 Task: Search round trip flight ticket for 4 adults, 2 children, 2 infants in seat and 1 infant on lap in premium economy from Del Rio: Del Rio International Airport to Evansville: Evansville Regional Airport on 8-3-2023 and return on 8-3-2023. Choice of flights is Southwest. Number of bags: 9 checked bags. Price is upto 42000. Outbound departure time preference is 12:15.
Action: Mouse moved to (329, 134)
Screenshot: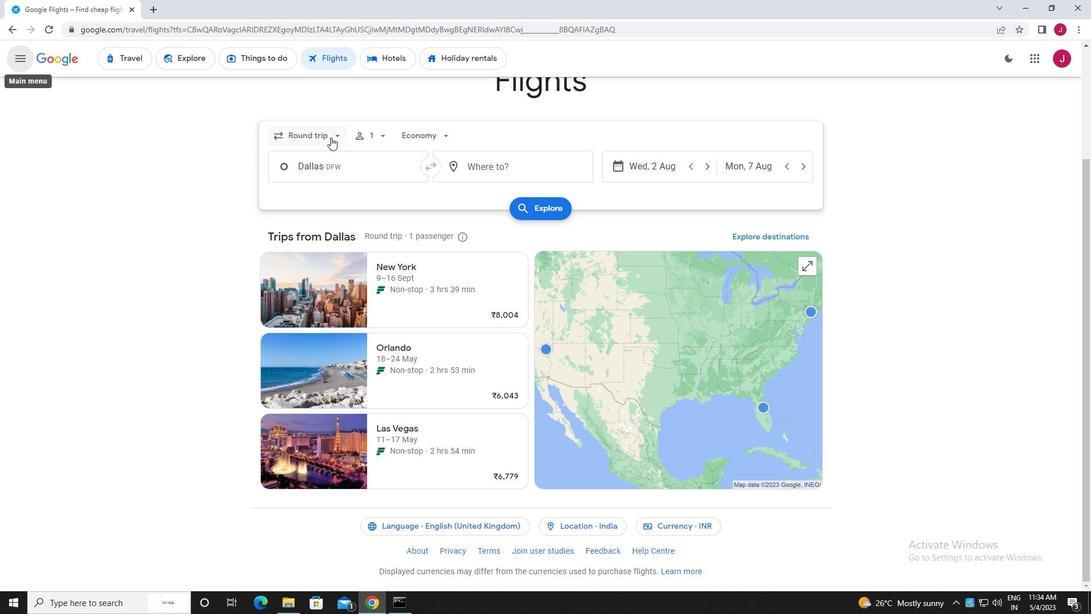 
Action: Mouse pressed left at (329, 134)
Screenshot: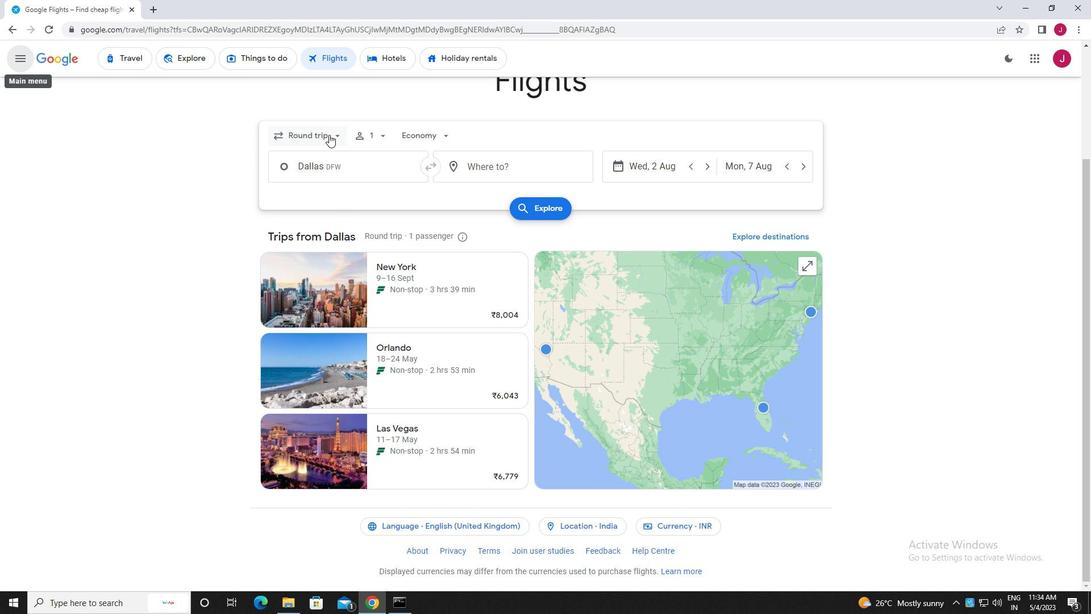 
Action: Mouse moved to (329, 159)
Screenshot: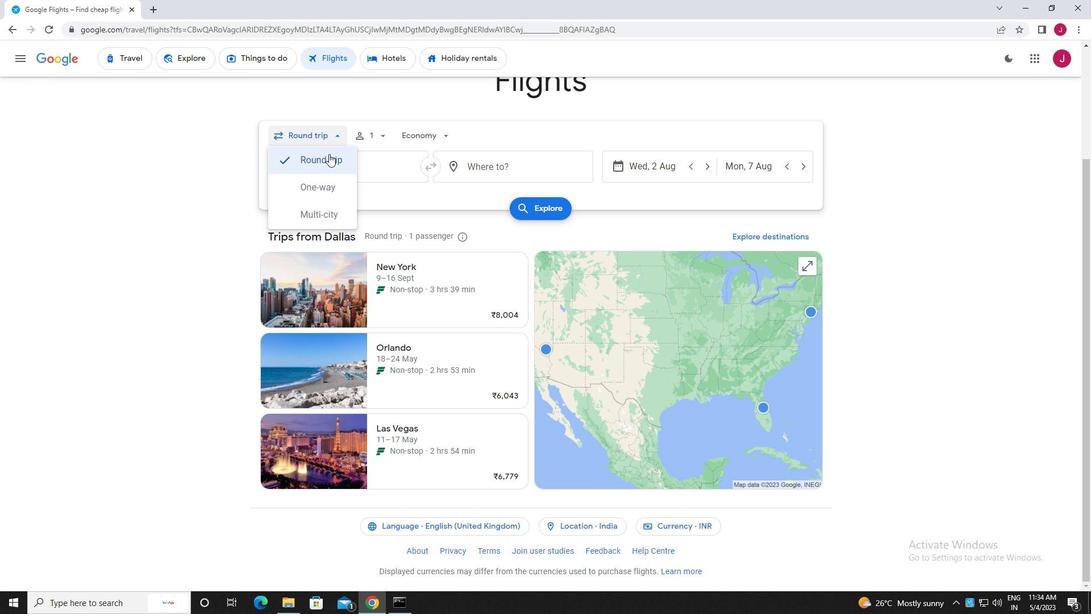
Action: Mouse pressed left at (329, 159)
Screenshot: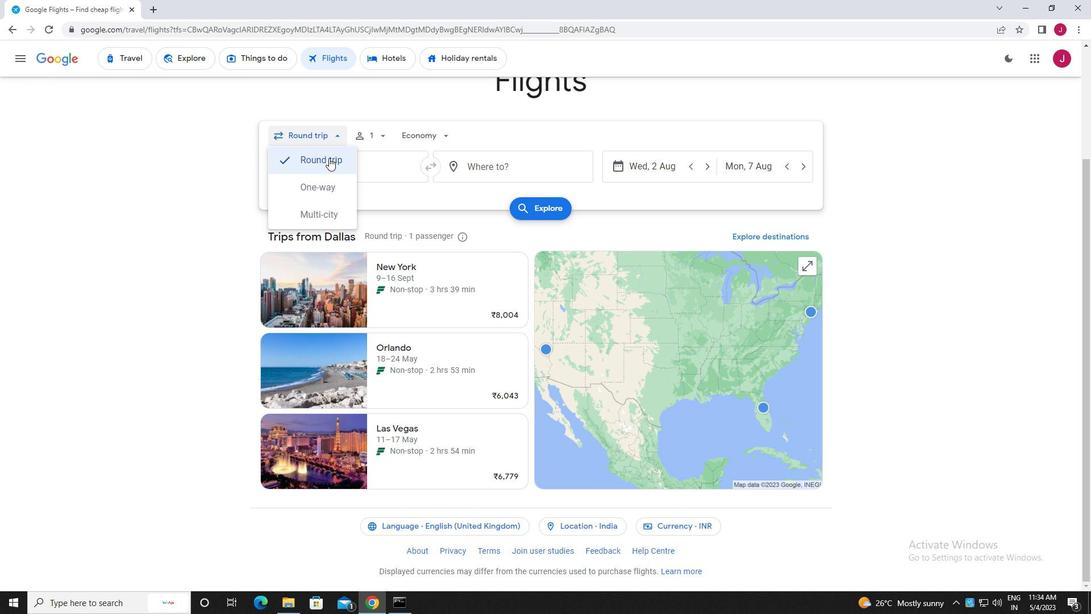 
Action: Mouse moved to (378, 135)
Screenshot: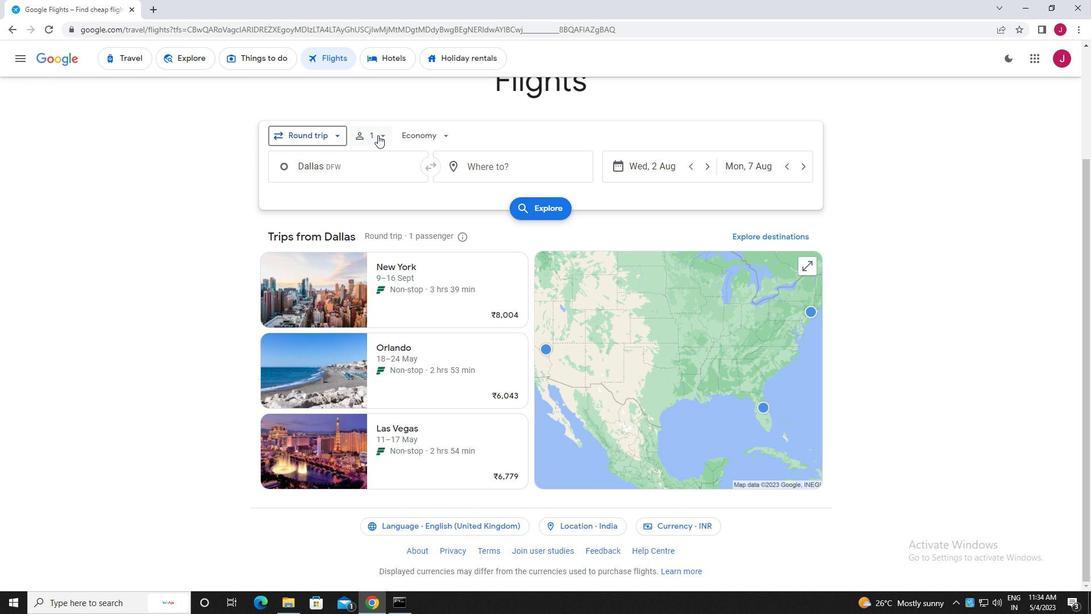 
Action: Mouse pressed left at (378, 135)
Screenshot: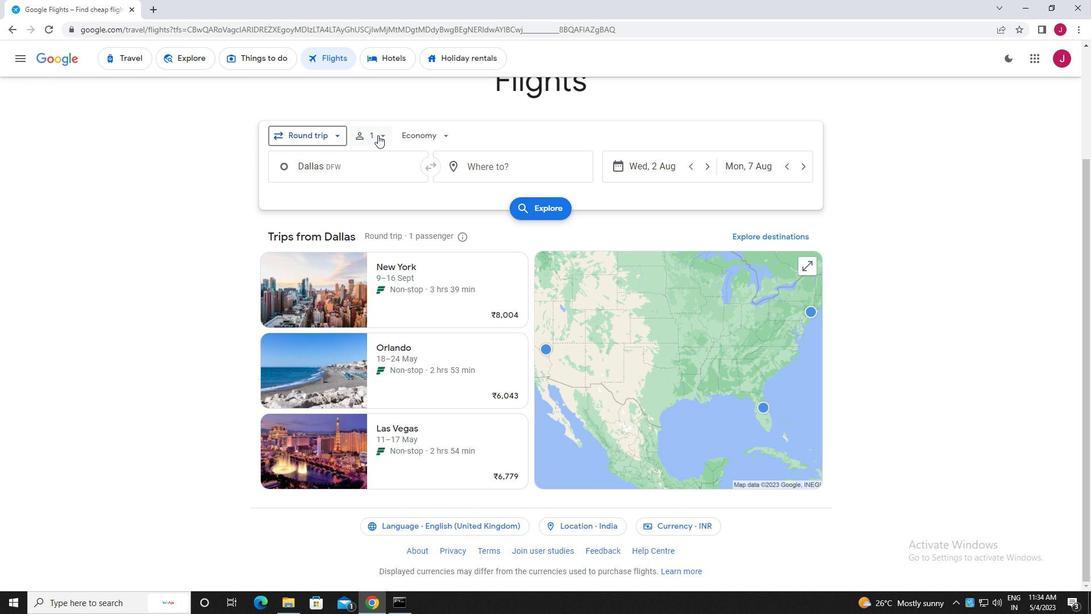 
Action: Mouse moved to (470, 164)
Screenshot: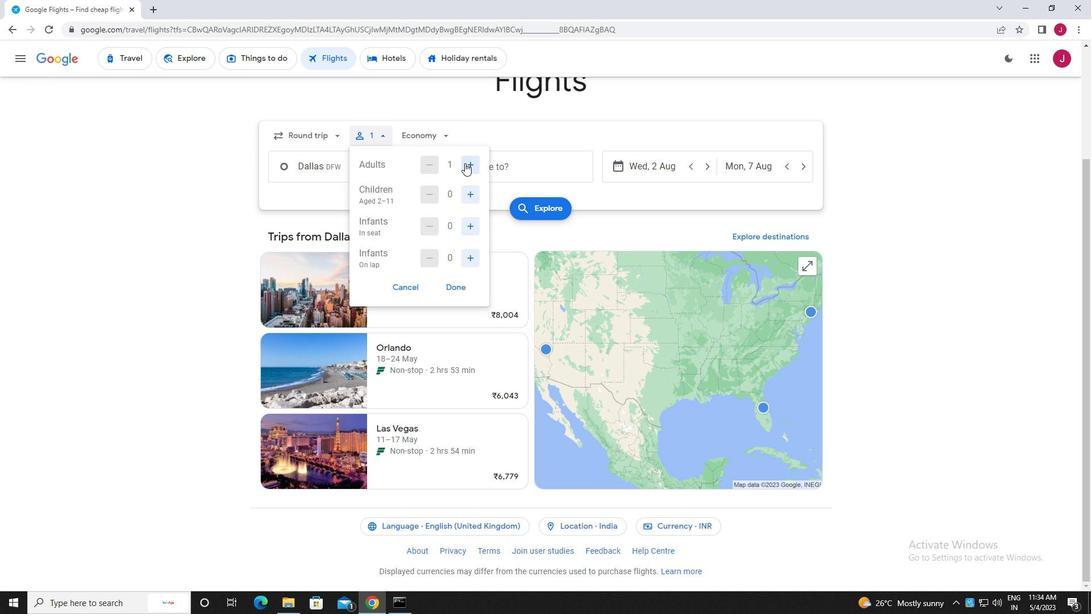 
Action: Mouse pressed left at (470, 164)
Screenshot: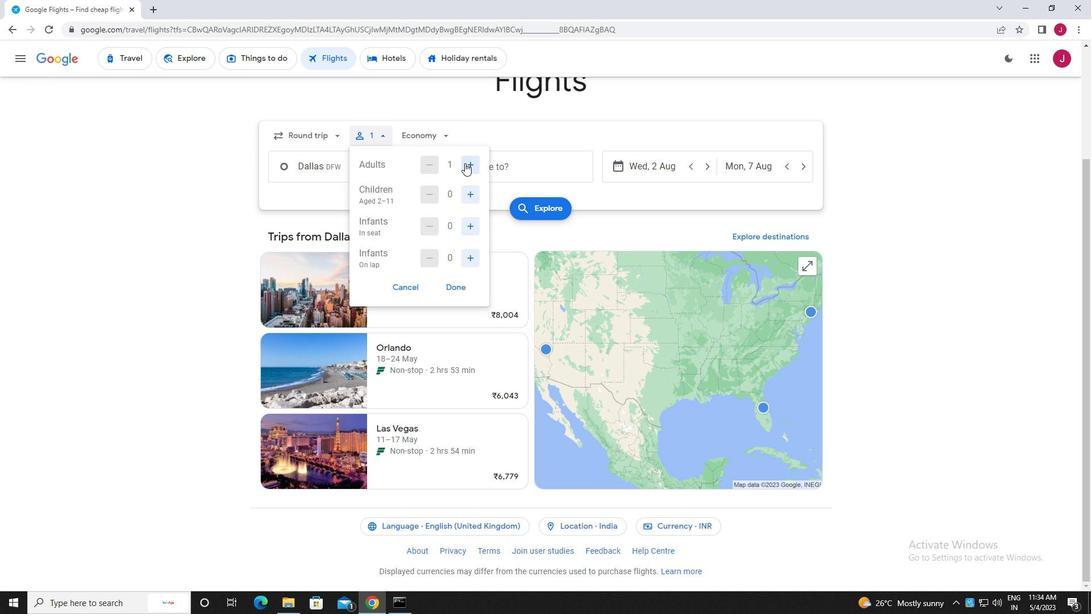 
Action: Mouse pressed left at (470, 164)
Screenshot: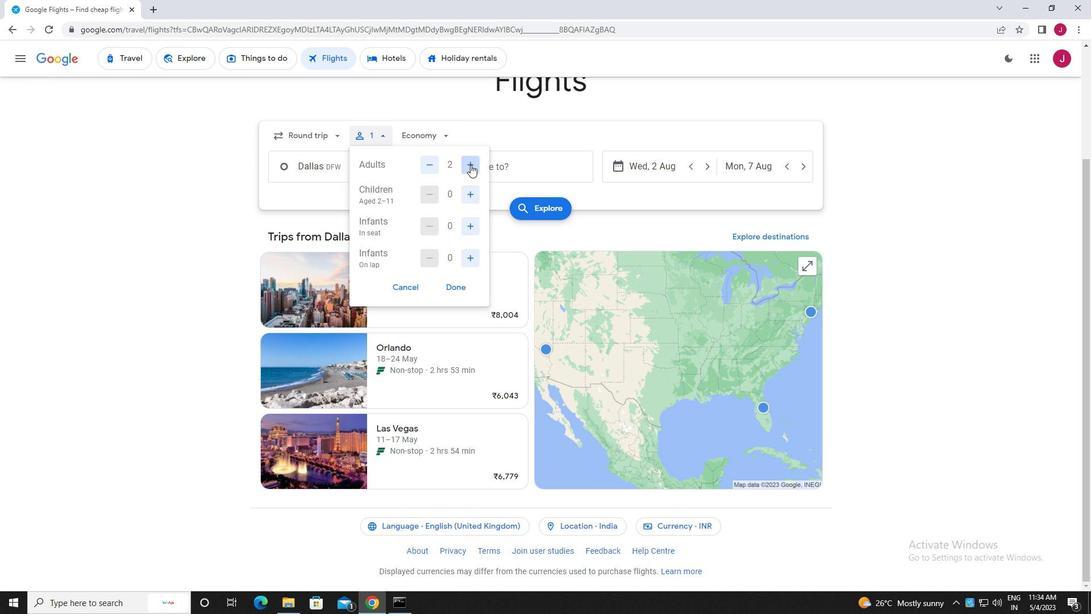 
Action: Mouse pressed left at (470, 164)
Screenshot: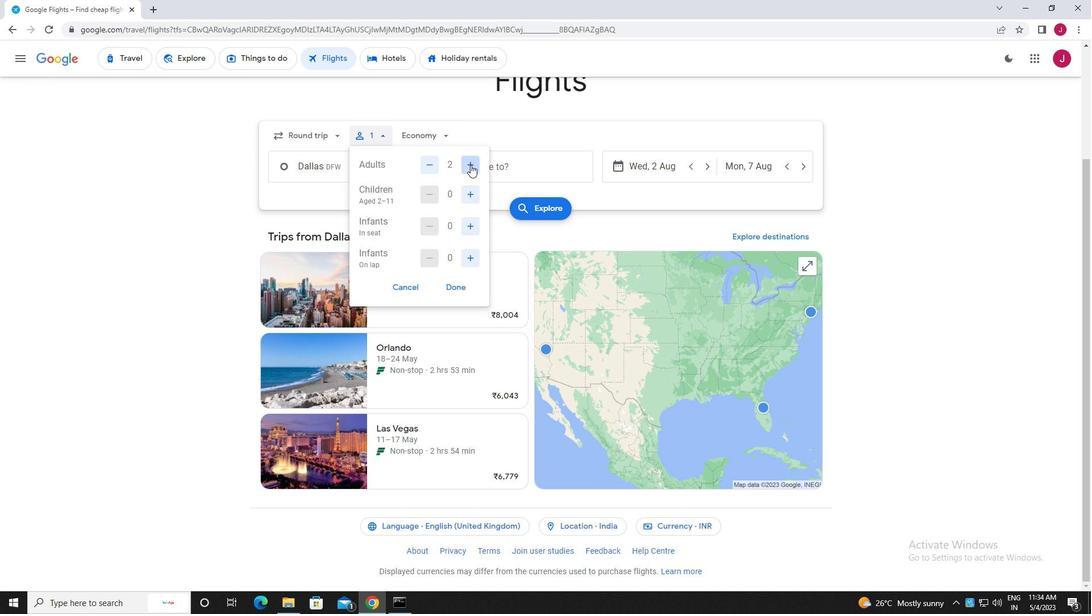 
Action: Mouse moved to (470, 191)
Screenshot: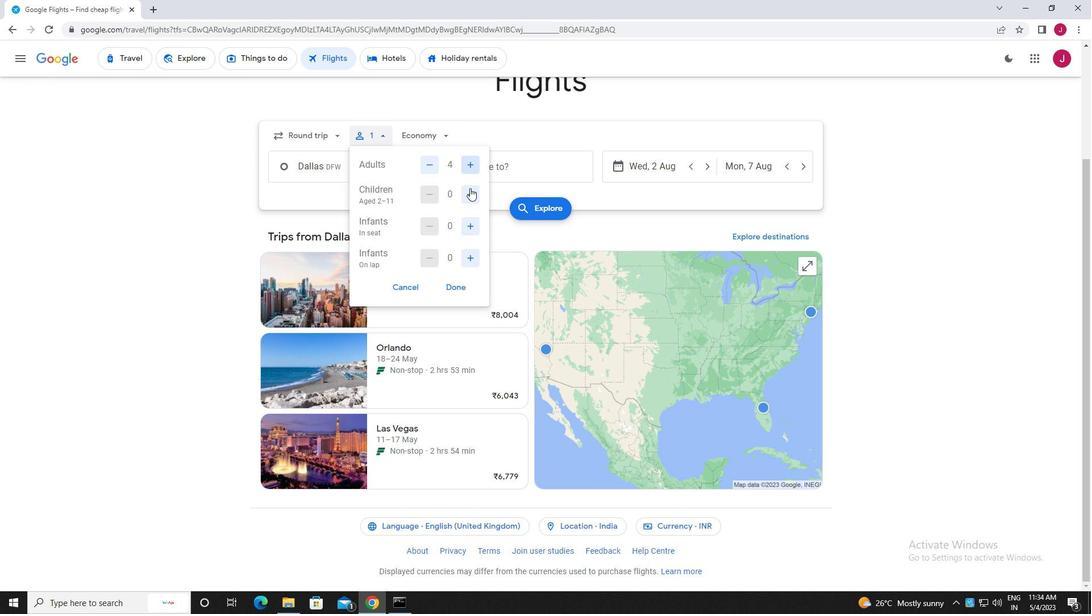 
Action: Mouse pressed left at (470, 191)
Screenshot: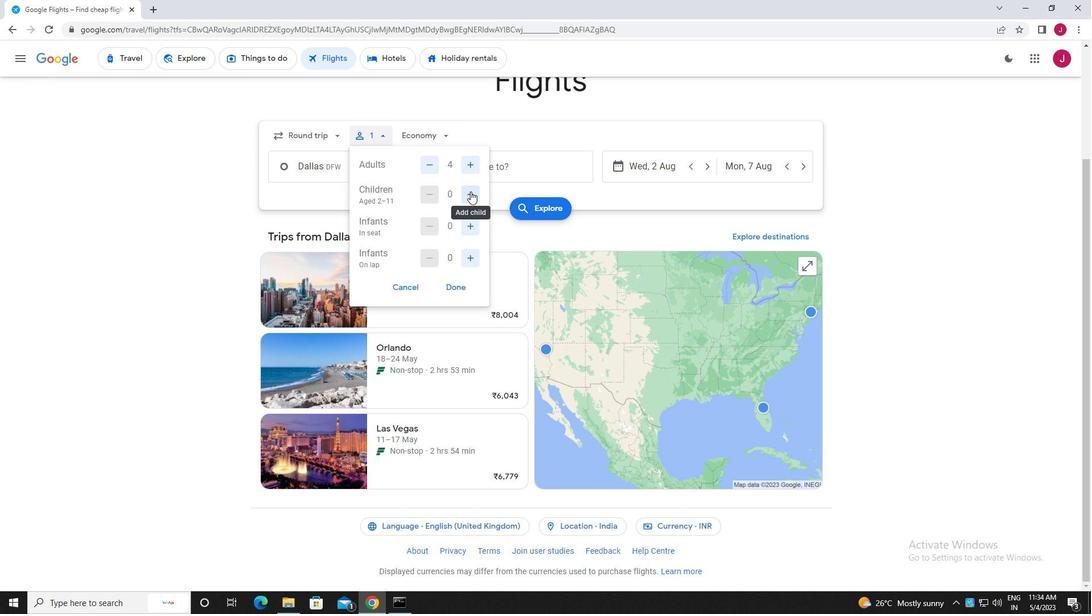 
Action: Mouse pressed left at (470, 191)
Screenshot: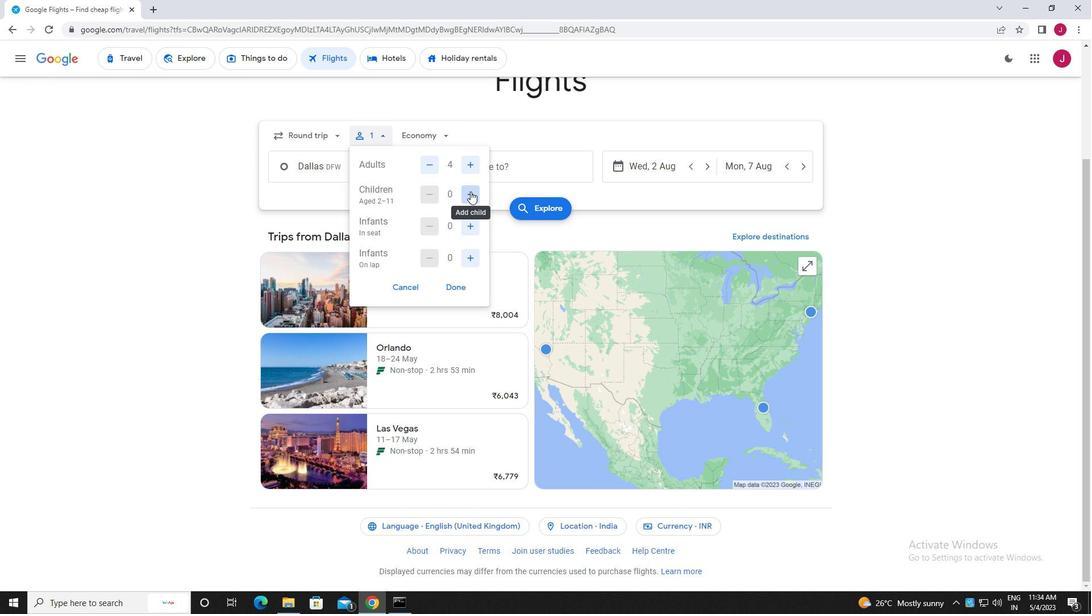 
Action: Mouse moved to (470, 227)
Screenshot: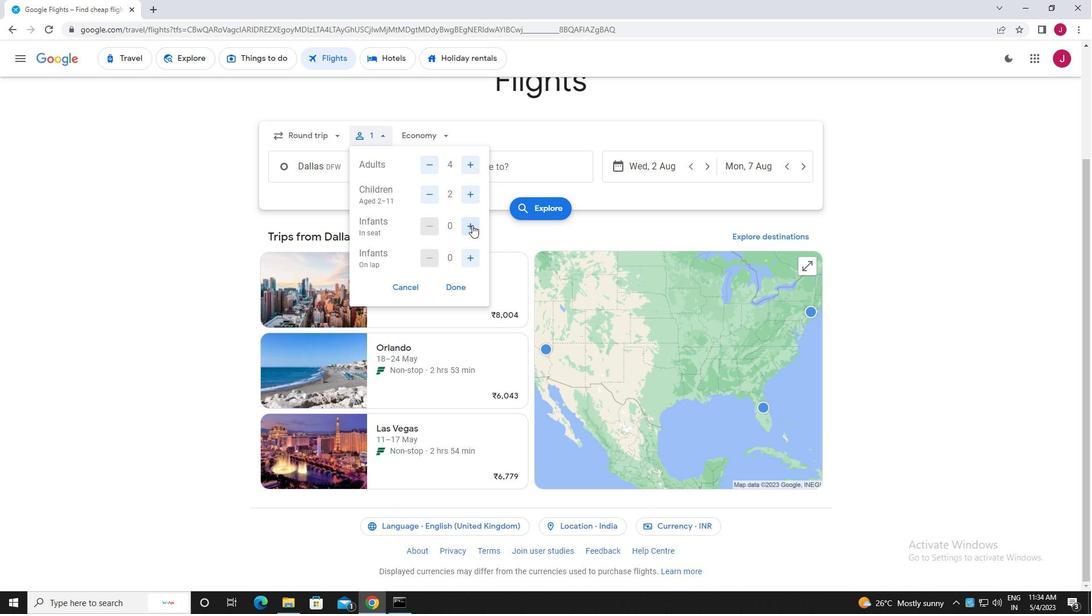
Action: Mouse pressed left at (470, 227)
Screenshot: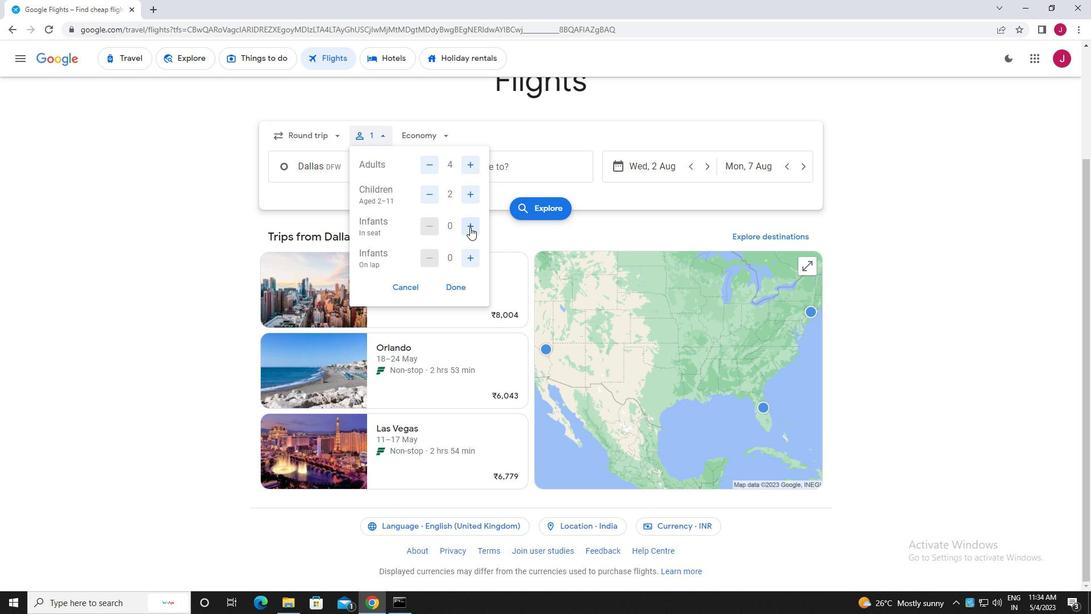 
Action: Mouse pressed left at (470, 227)
Screenshot: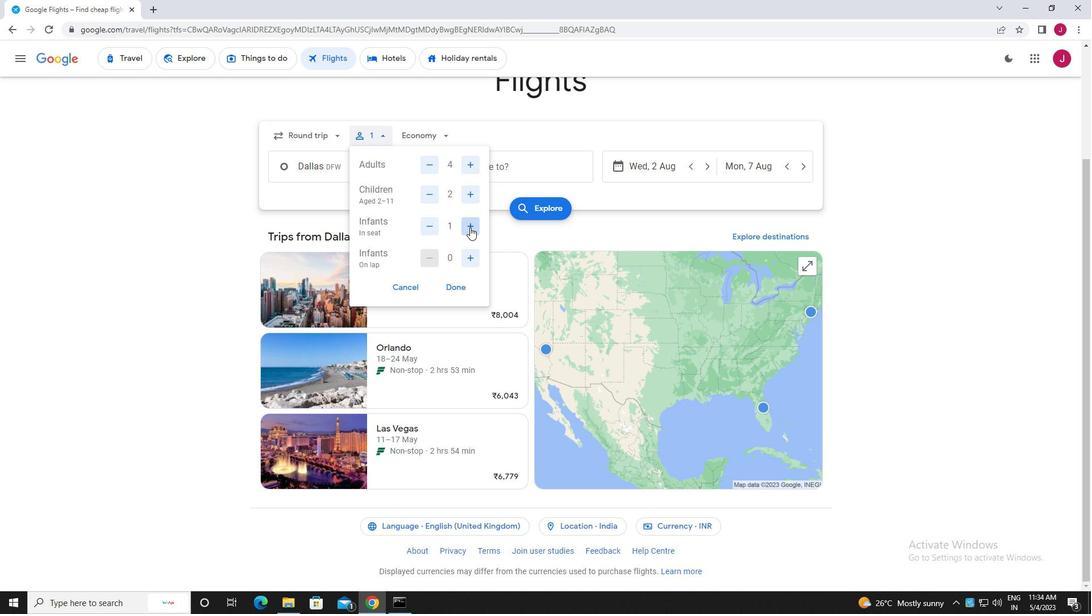 
Action: Mouse moved to (472, 257)
Screenshot: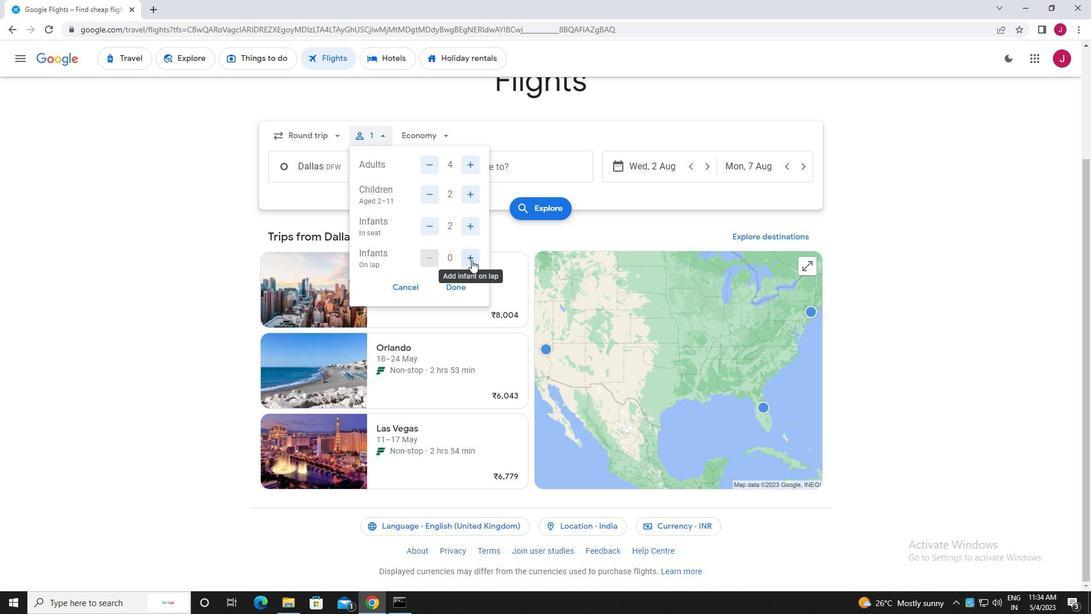 
Action: Mouse pressed left at (472, 257)
Screenshot: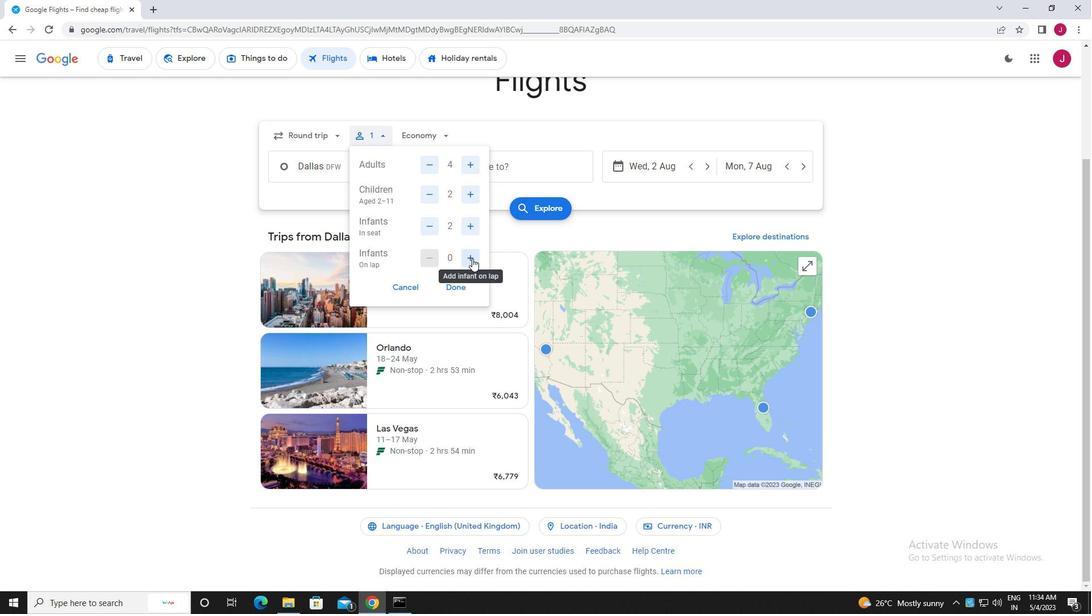 
Action: Mouse moved to (457, 285)
Screenshot: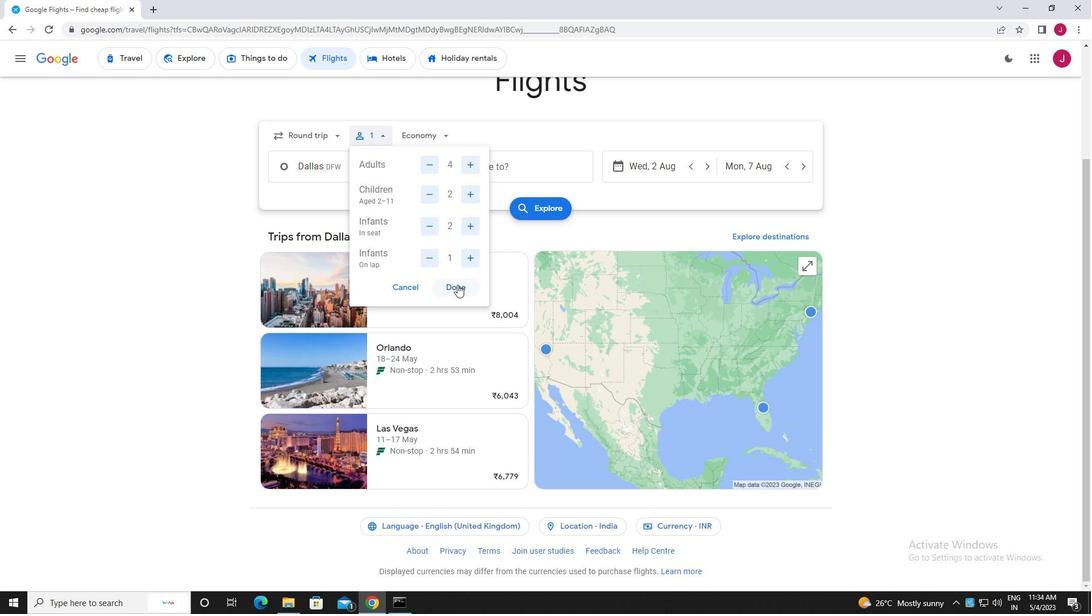 
Action: Mouse pressed left at (457, 285)
Screenshot: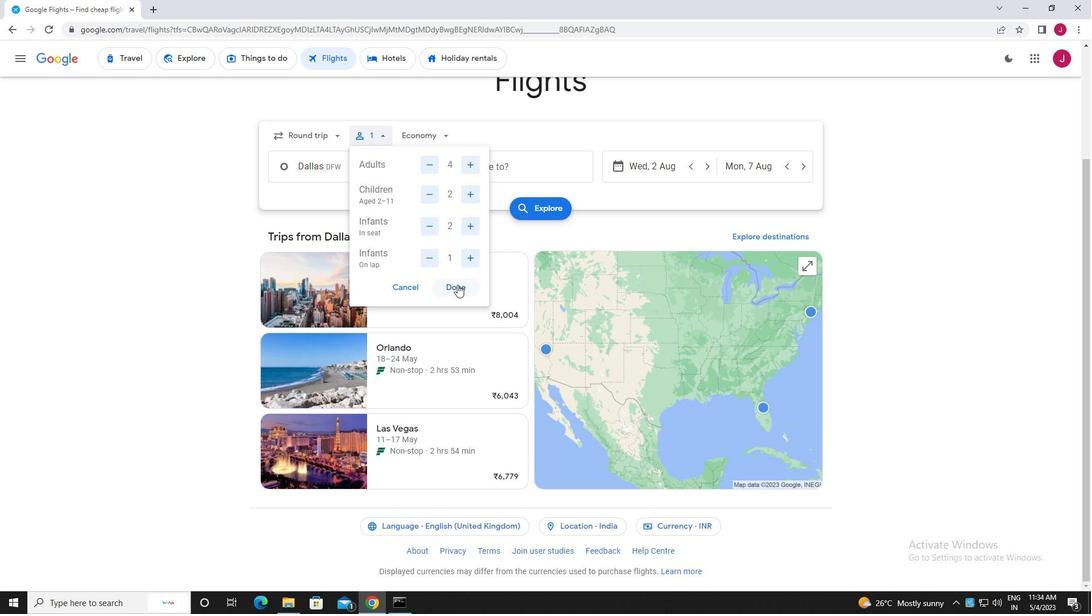 
Action: Mouse moved to (427, 133)
Screenshot: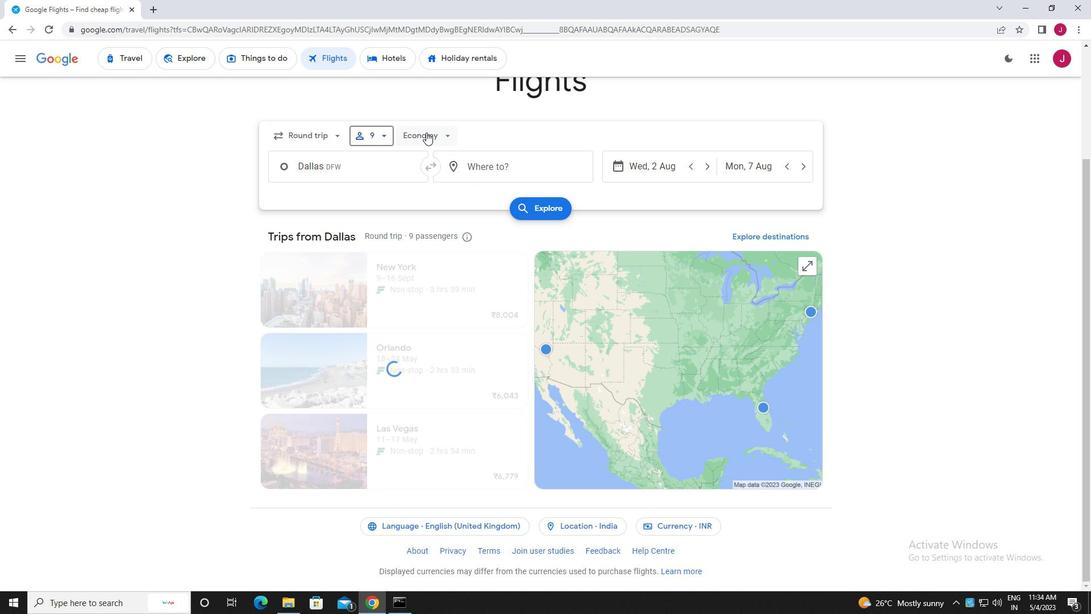 
Action: Mouse pressed left at (427, 133)
Screenshot: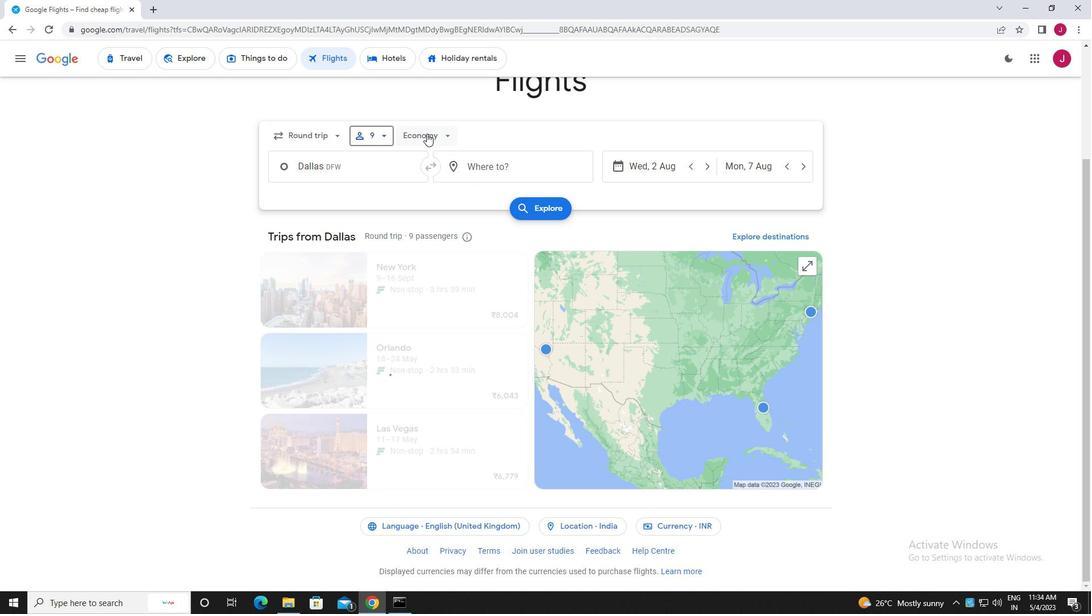 
Action: Mouse moved to (449, 184)
Screenshot: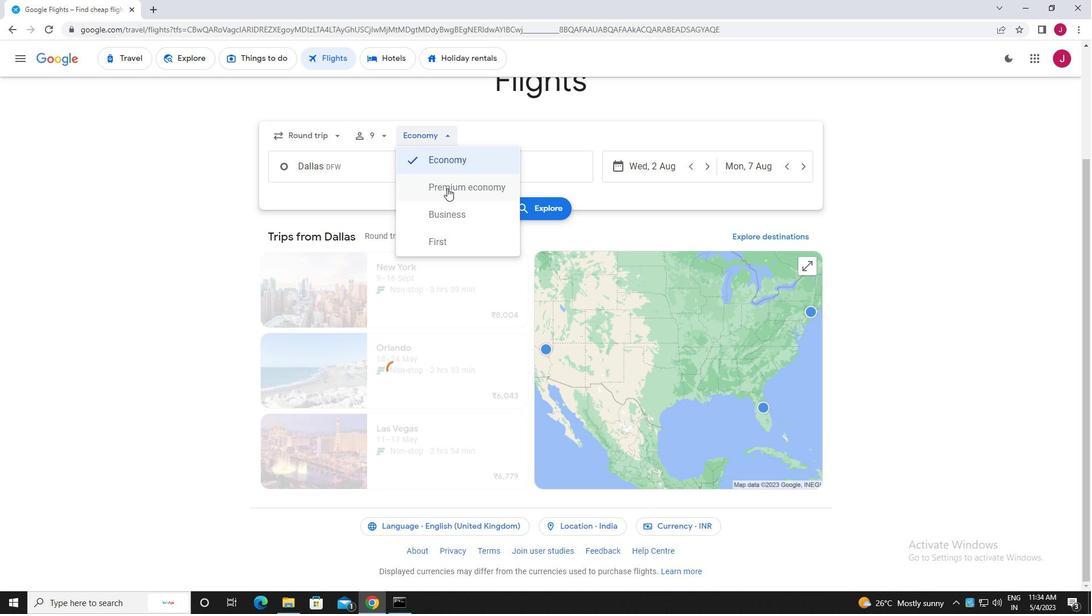 
Action: Mouse pressed left at (449, 184)
Screenshot: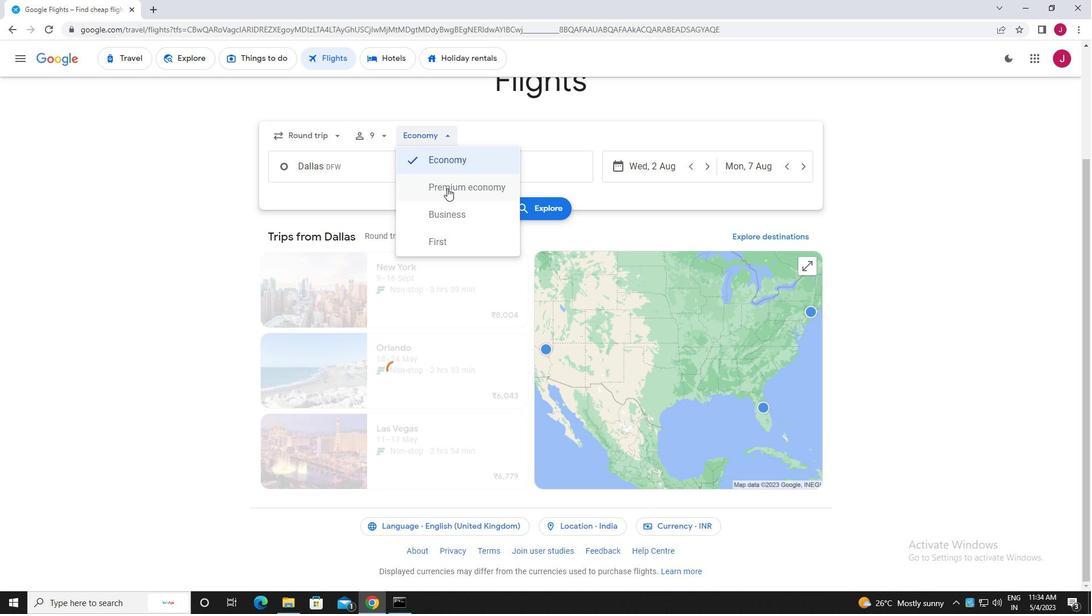 
Action: Mouse moved to (382, 172)
Screenshot: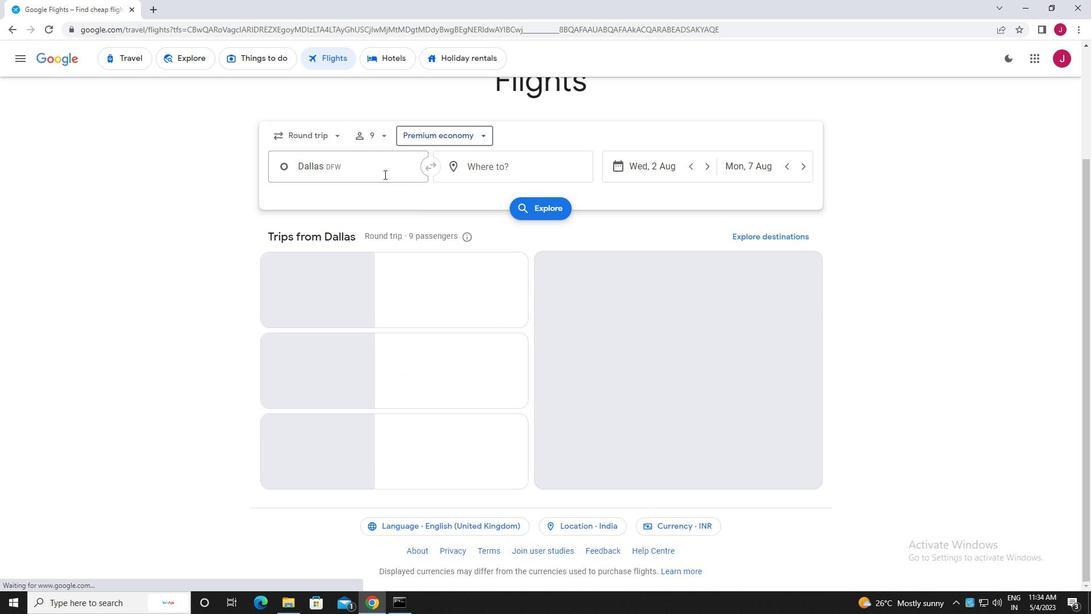 
Action: Mouse pressed left at (382, 172)
Screenshot: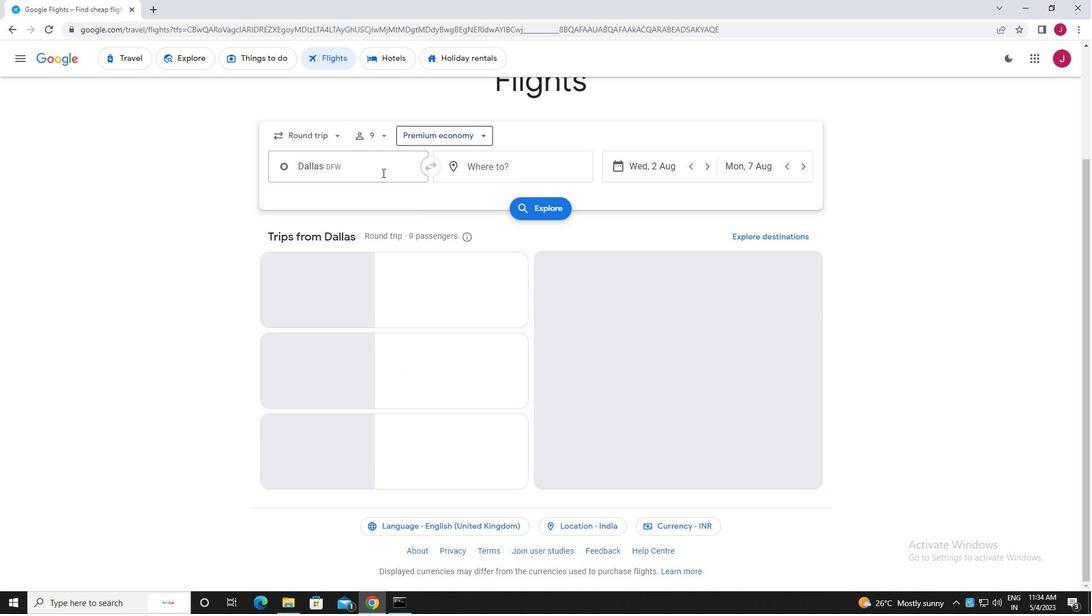 
Action: Mouse moved to (383, 173)
Screenshot: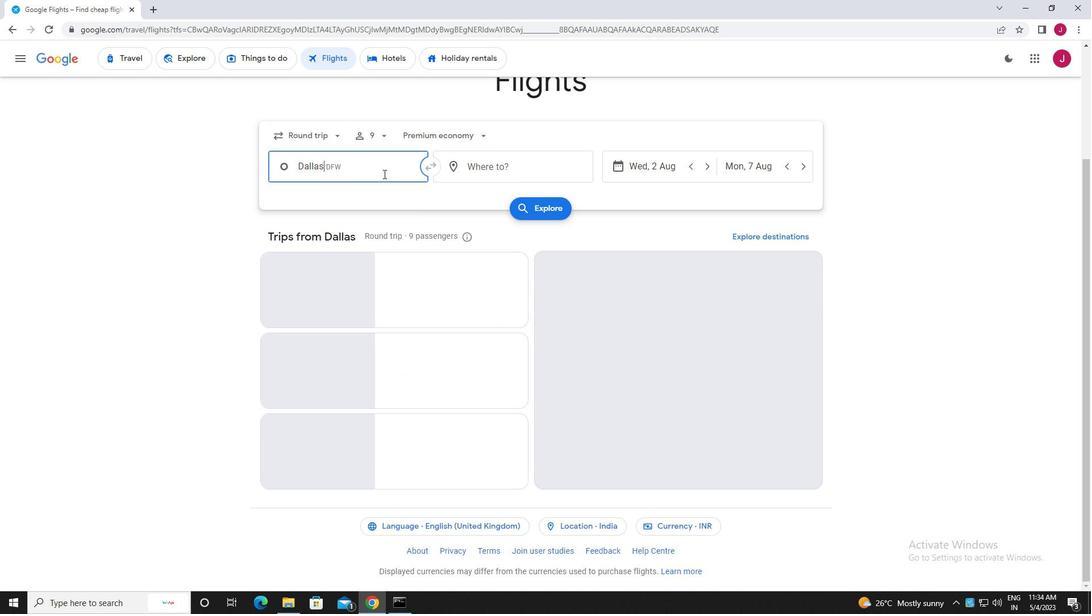 
Action: Key pressed del<Key.space>rio
Screenshot: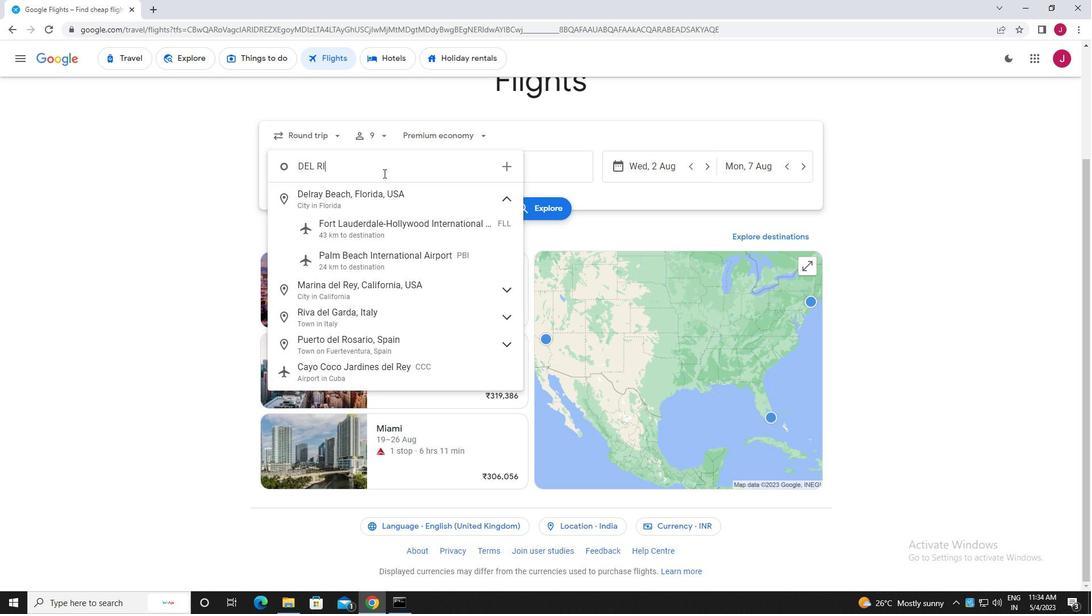 
Action: Mouse moved to (414, 224)
Screenshot: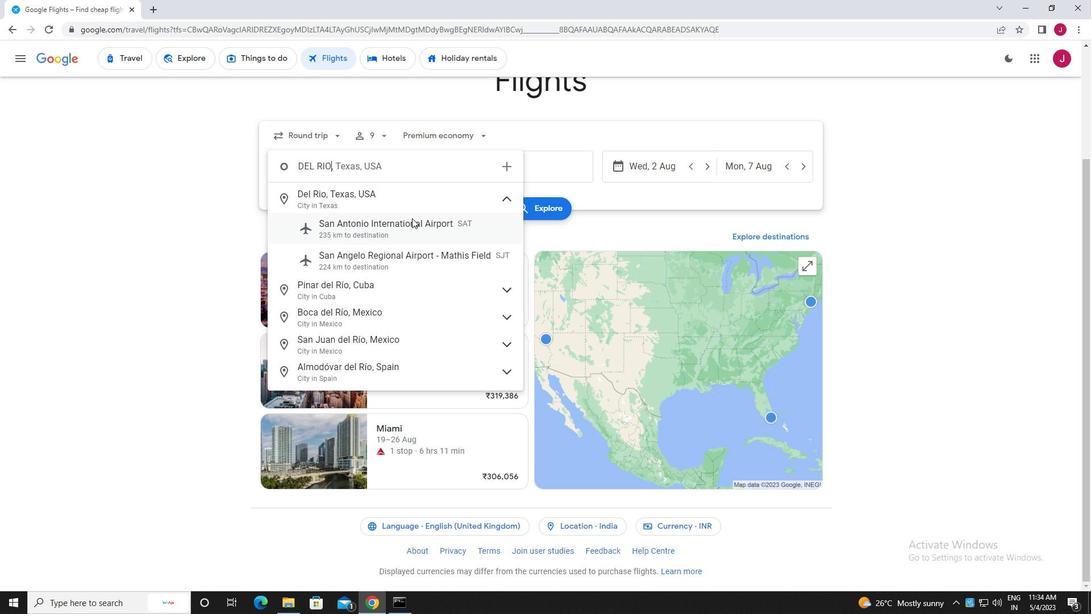 
Action: Mouse pressed left at (414, 224)
Screenshot: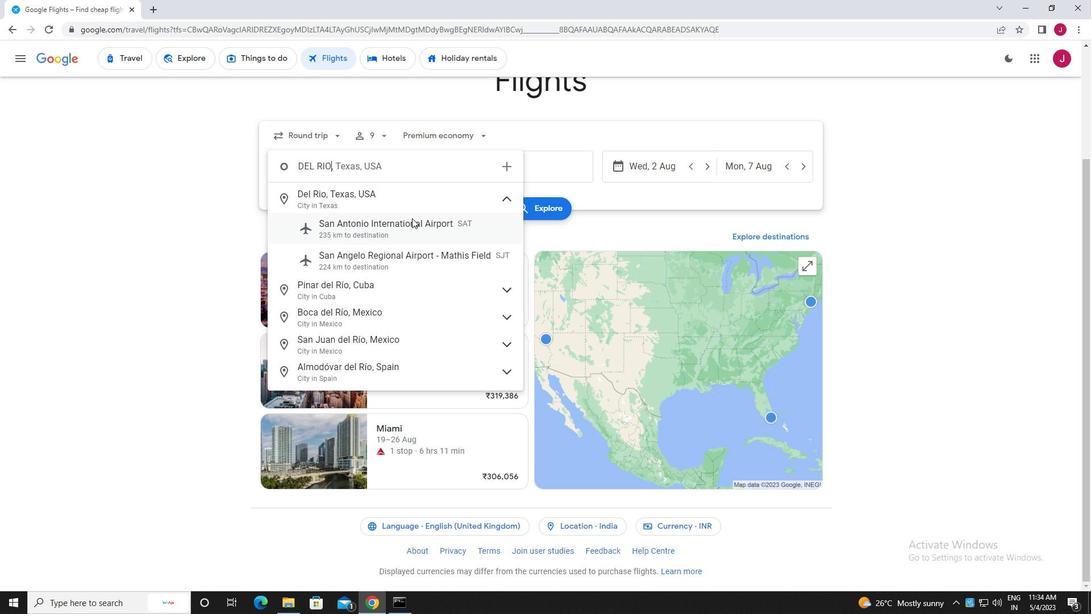
Action: Mouse moved to (396, 170)
Screenshot: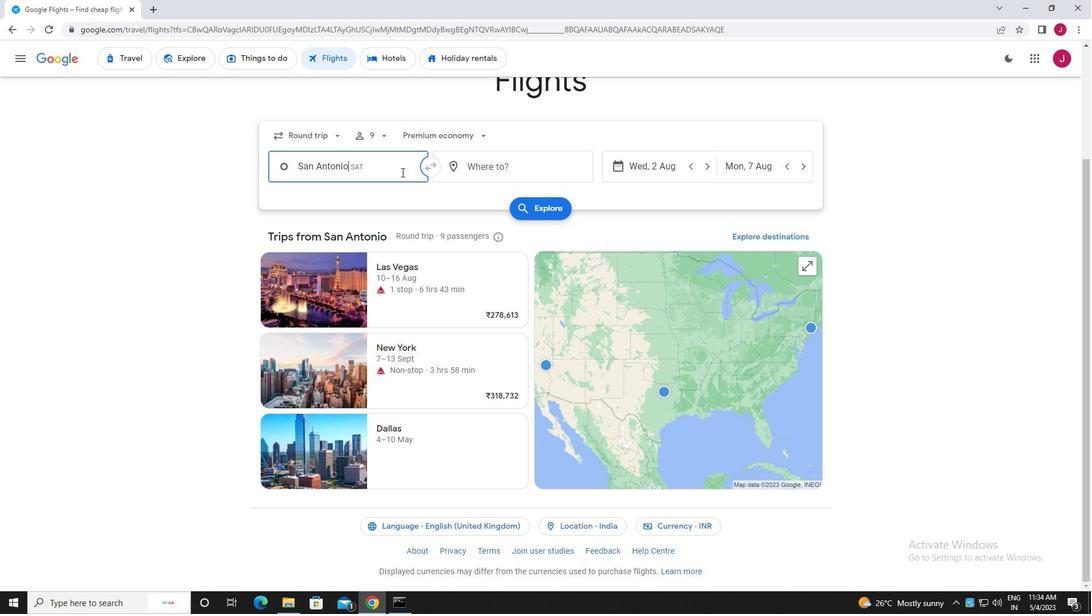 
Action: Key pressed <Key.backspace><Key.backspace><Key.backspace><Key.backspace><Key.backspace><Key.backspace><Key.backspace><Key.backspace><Key.backspace><Key.backspace><Key.backspace><Key.backspace>del<Key.space>rio<Key.space>in
Screenshot: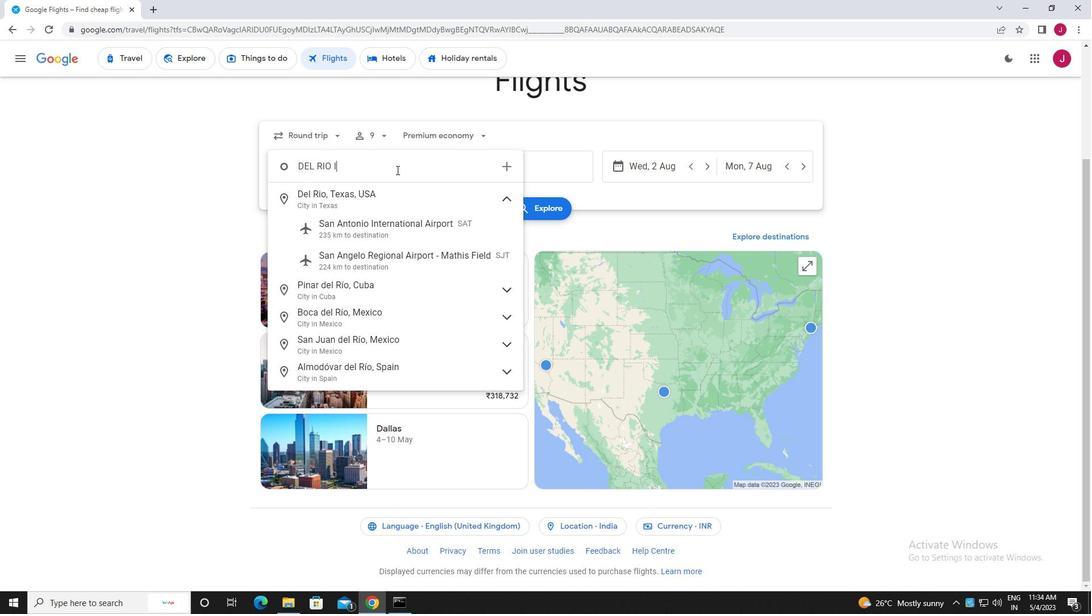 
Action: Mouse moved to (415, 199)
Screenshot: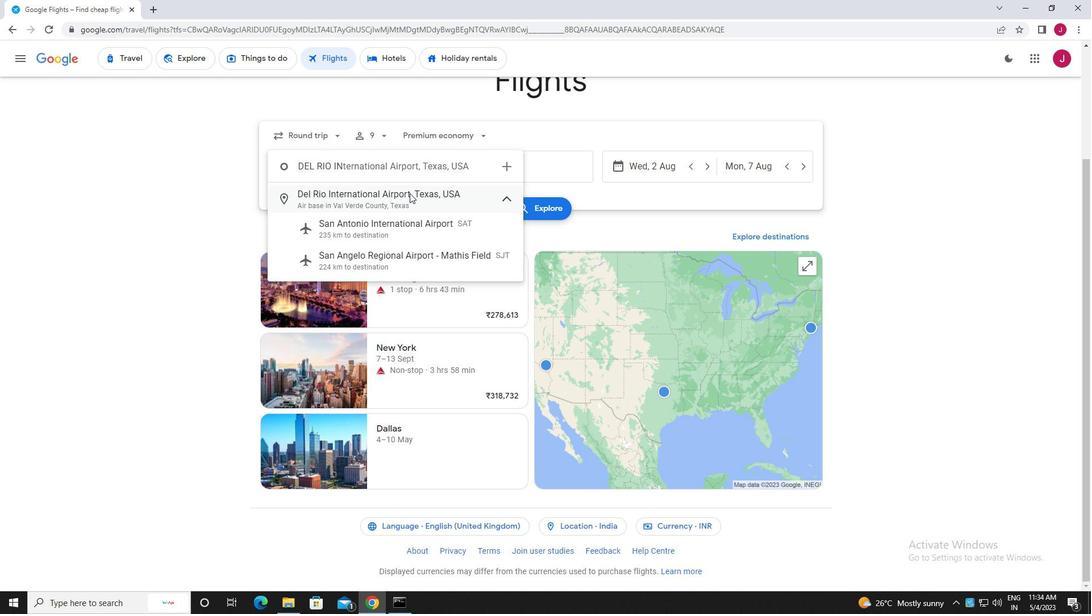 
Action: Mouse pressed left at (415, 199)
Screenshot: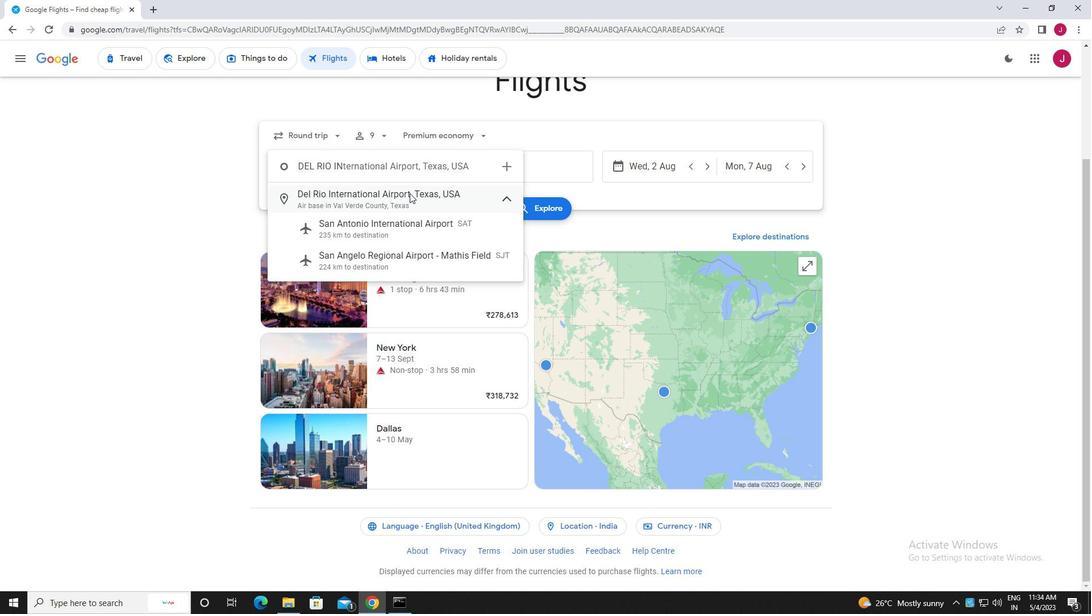 
Action: Mouse moved to (518, 170)
Screenshot: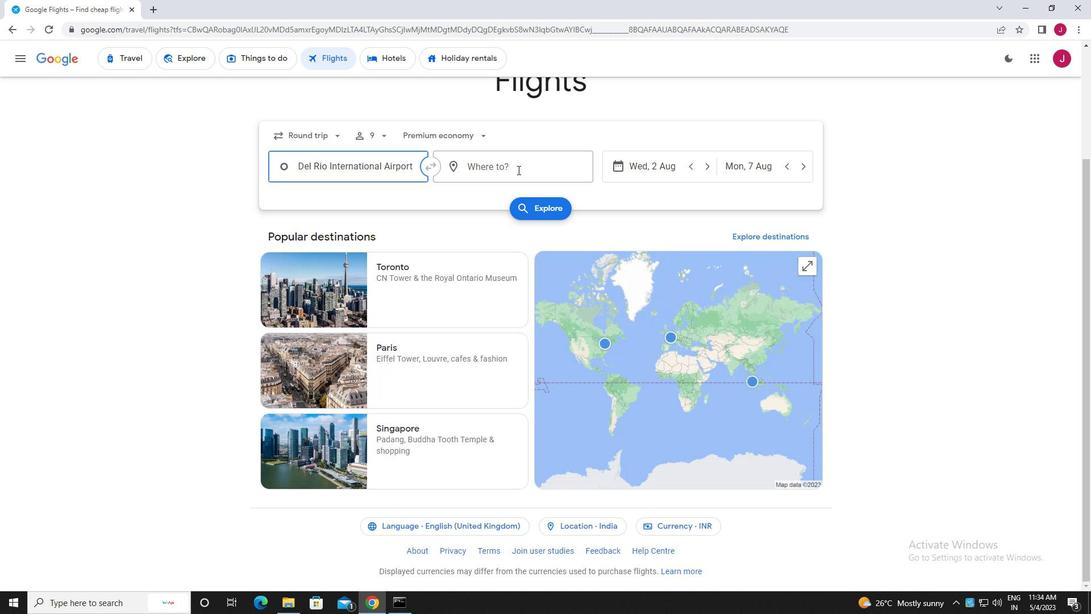 
Action: Mouse pressed left at (518, 170)
Screenshot: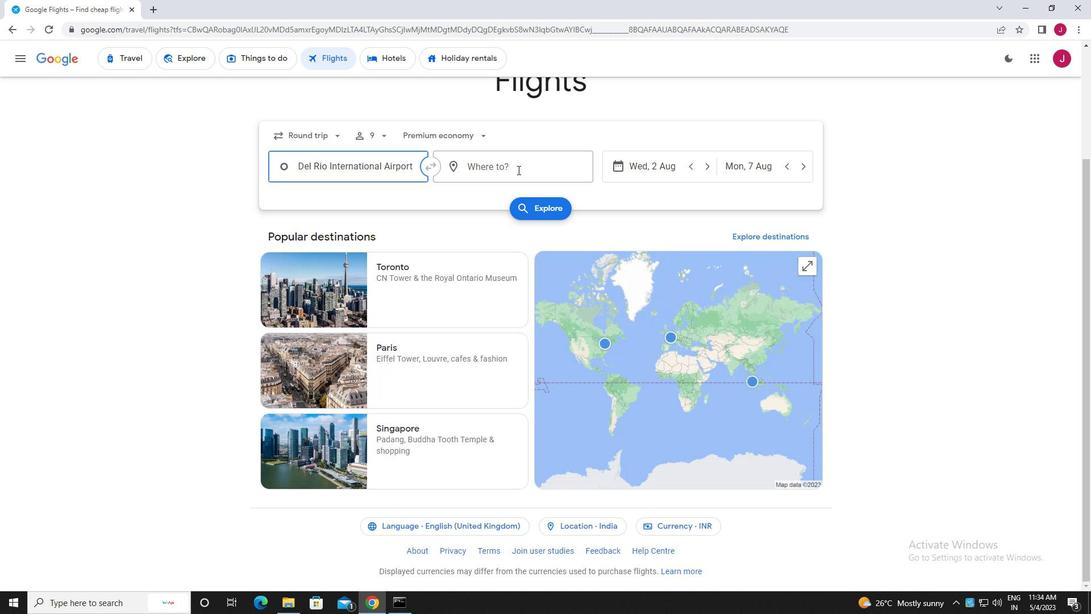 
Action: Mouse moved to (521, 170)
Screenshot: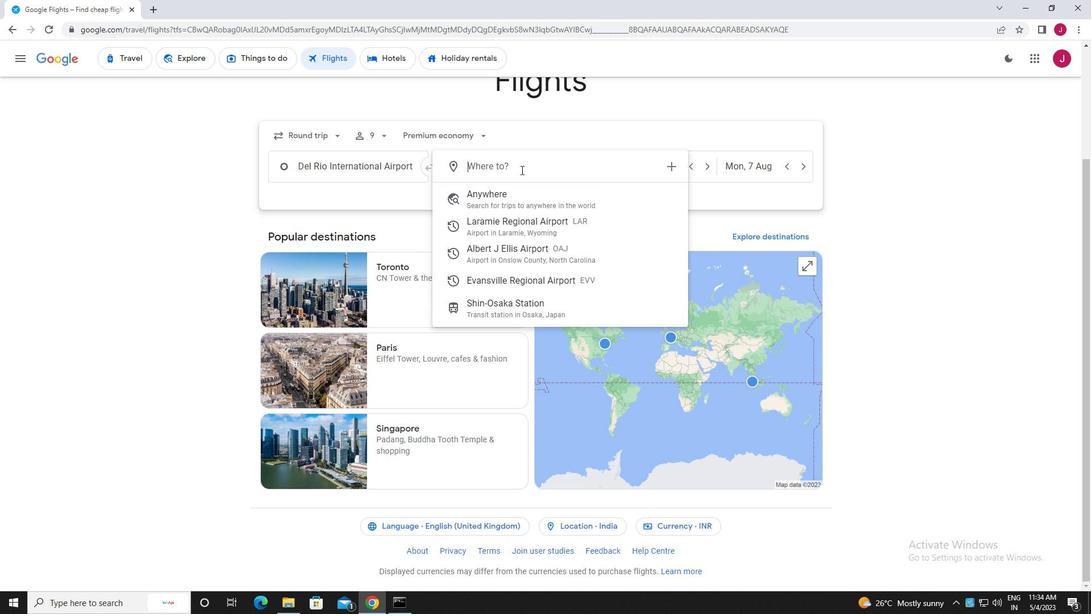 
Action: Key pressed evans
Screenshot: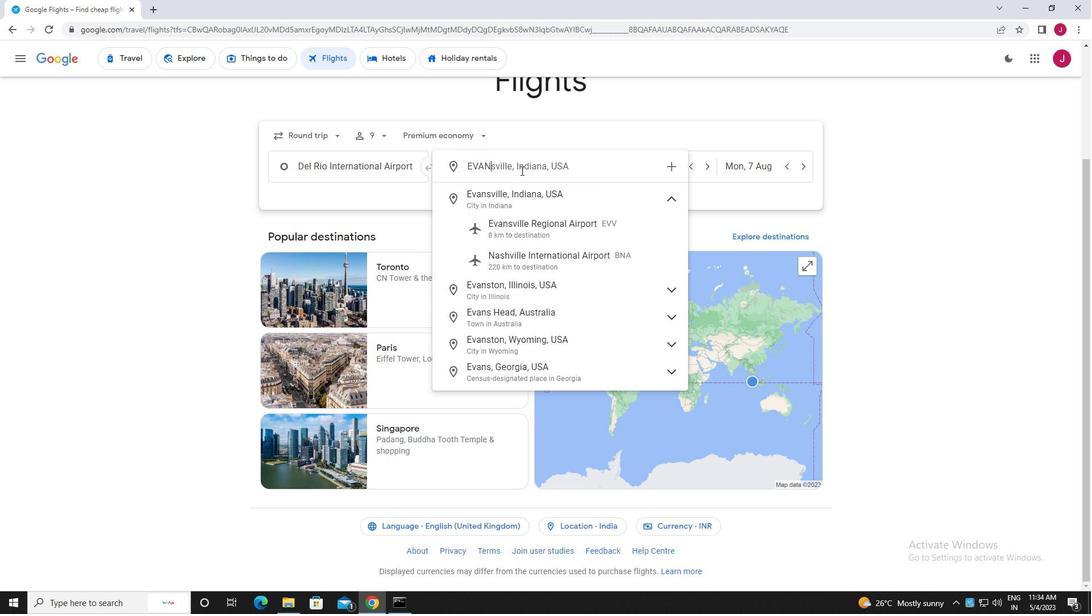 
Action: Mouse moved to (577, 223)
Screenshot: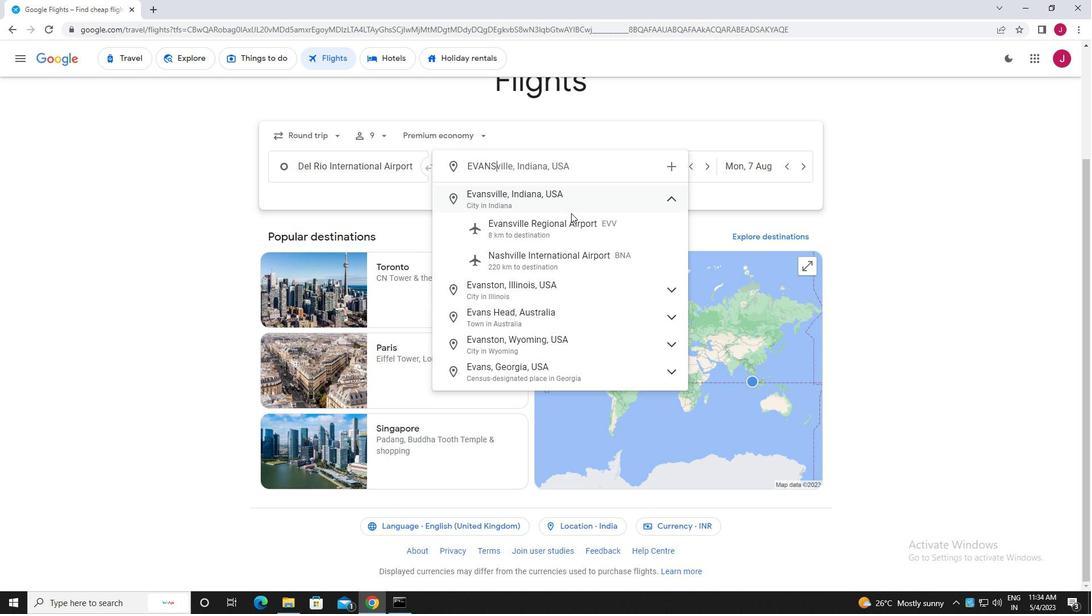 
Action: Mouse pressed left at (577, 223)
Screenshot: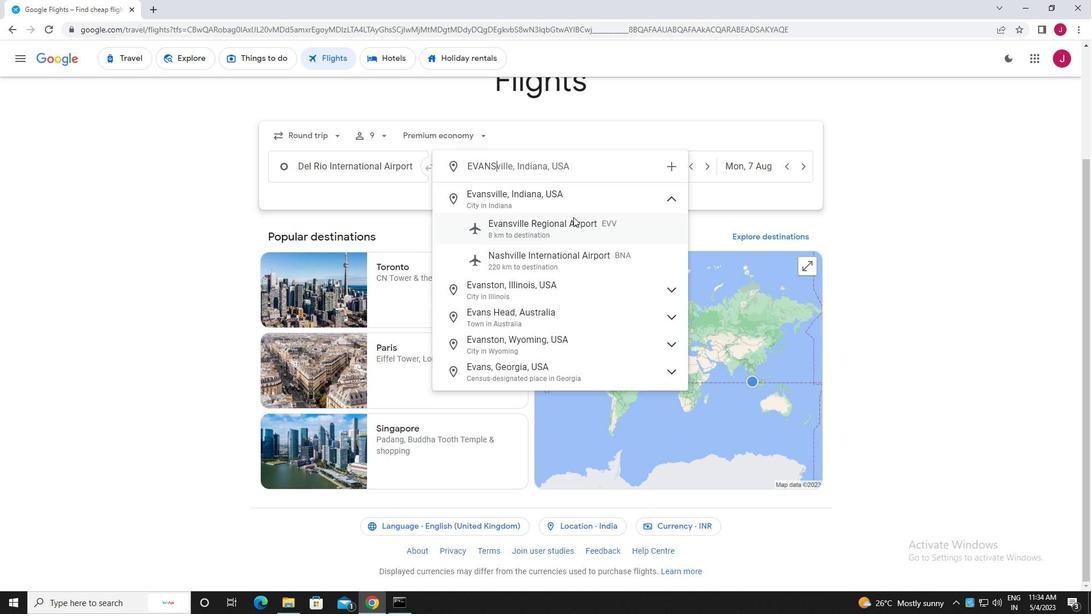 
Action: Mouse moved to (669, 170)
Screenshot: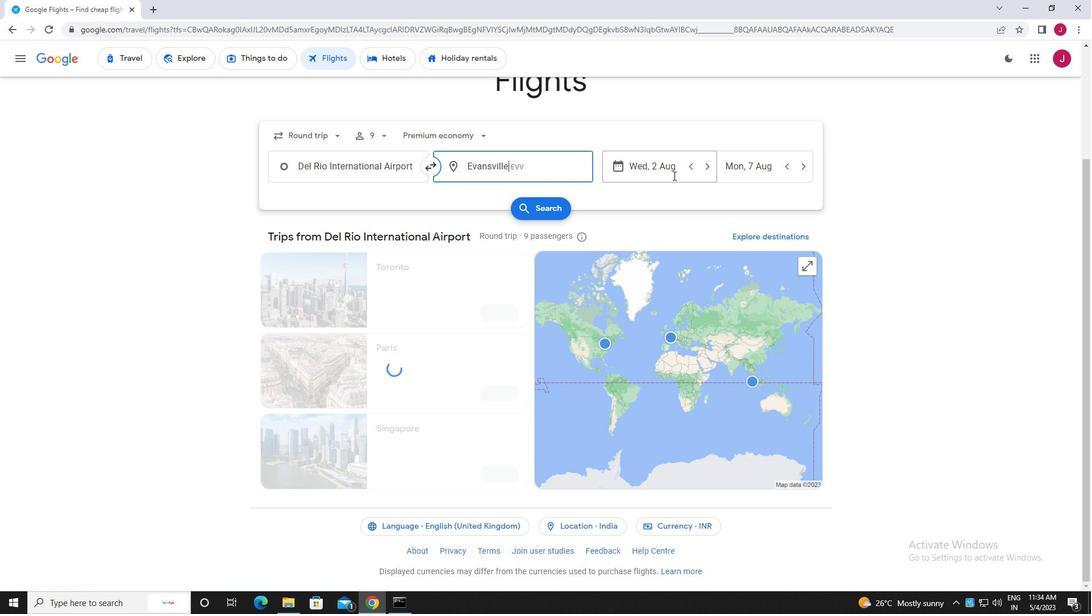 
Action: Mouse pressed left at (669, 170)
Screenshot: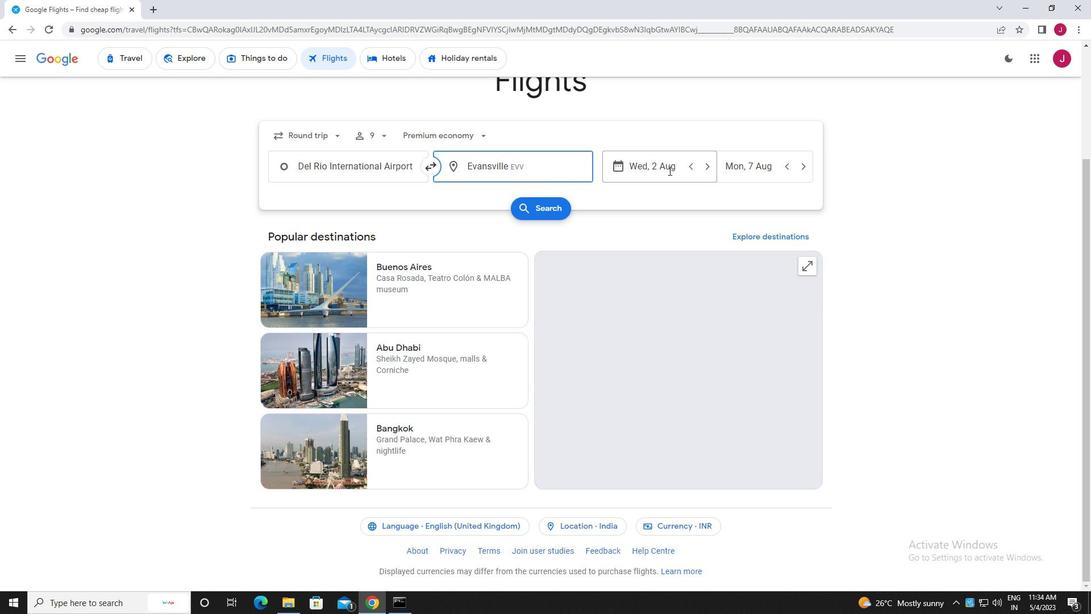
Action: Mouse moved to (515, 257)
Screenshot: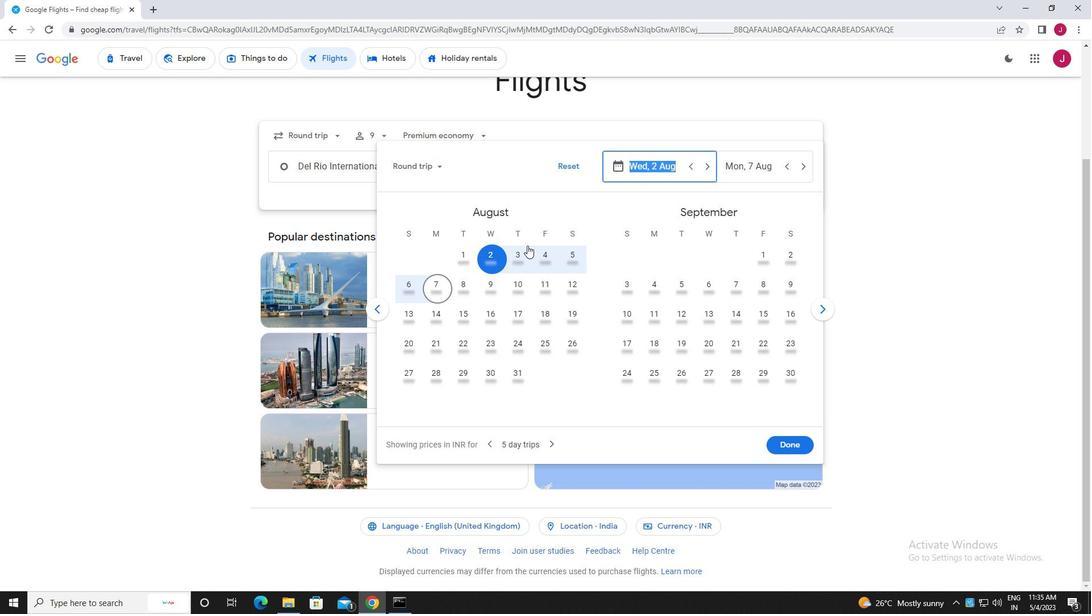 
Action: Mouse pressed left at (515, 257)
Screenshot: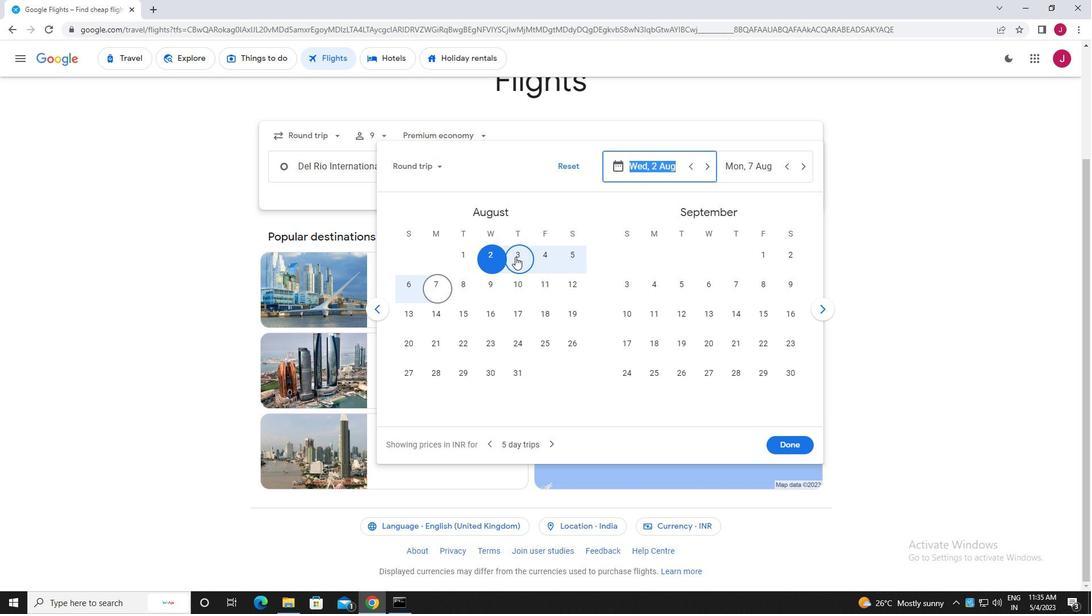 
Action: Mouse moved to (518, 255)
Screenshot: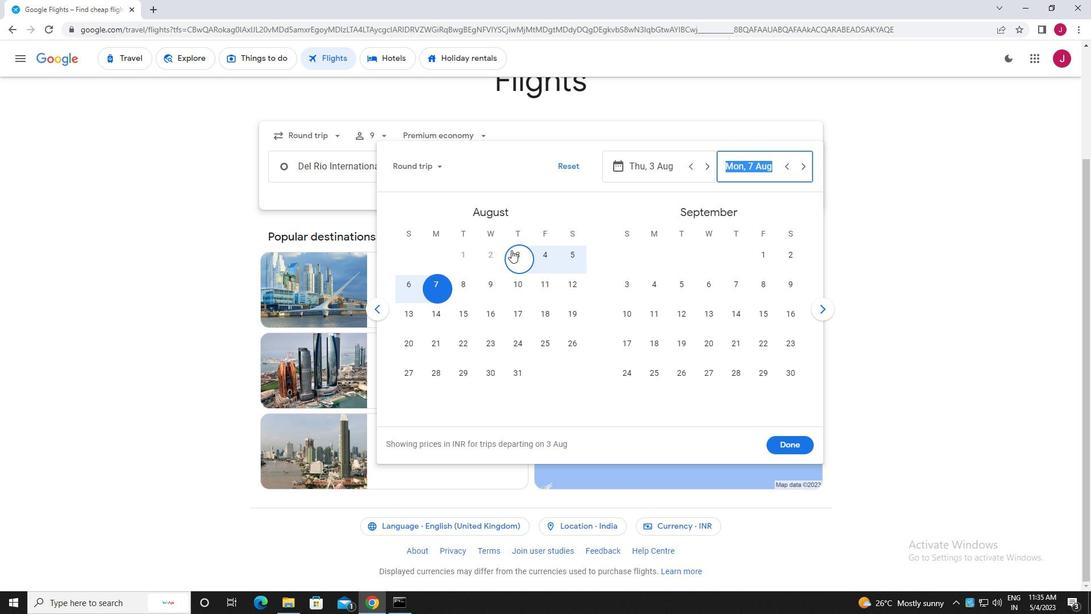 
Action: Mouse pressed left at (518, 255)
Screenshot: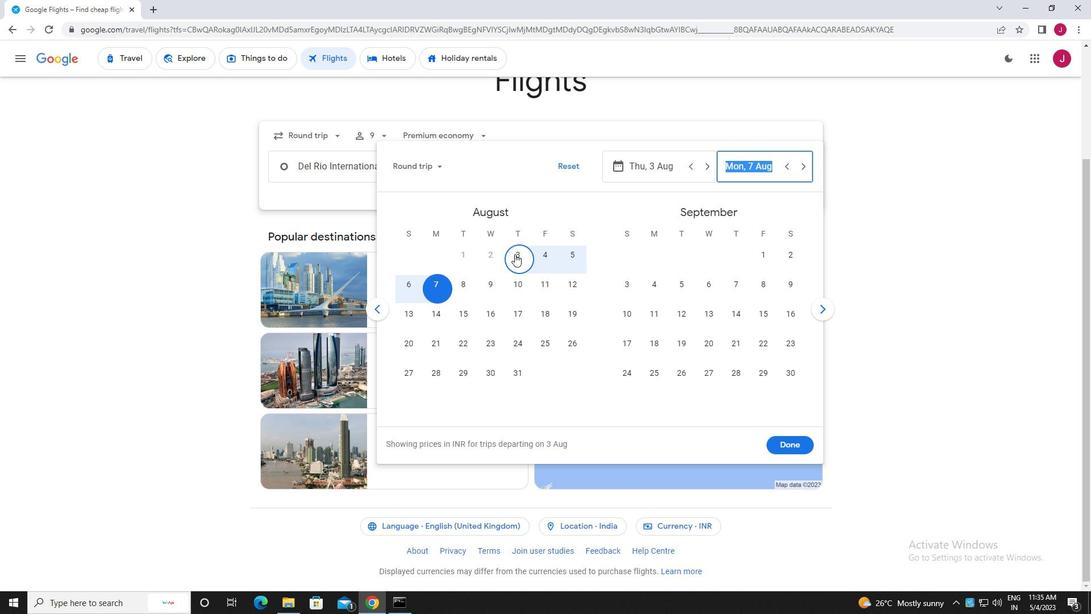 
Action: Mouse moved to (791, 442)
Screenshot: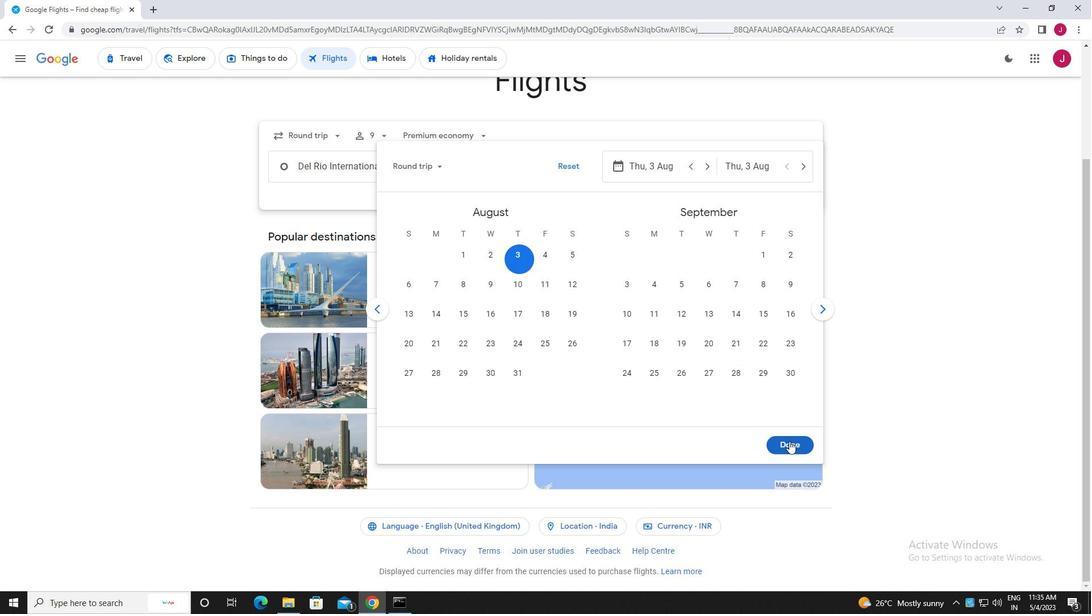 
Action: Mouse pressed left at (791, 442)
Screenshot: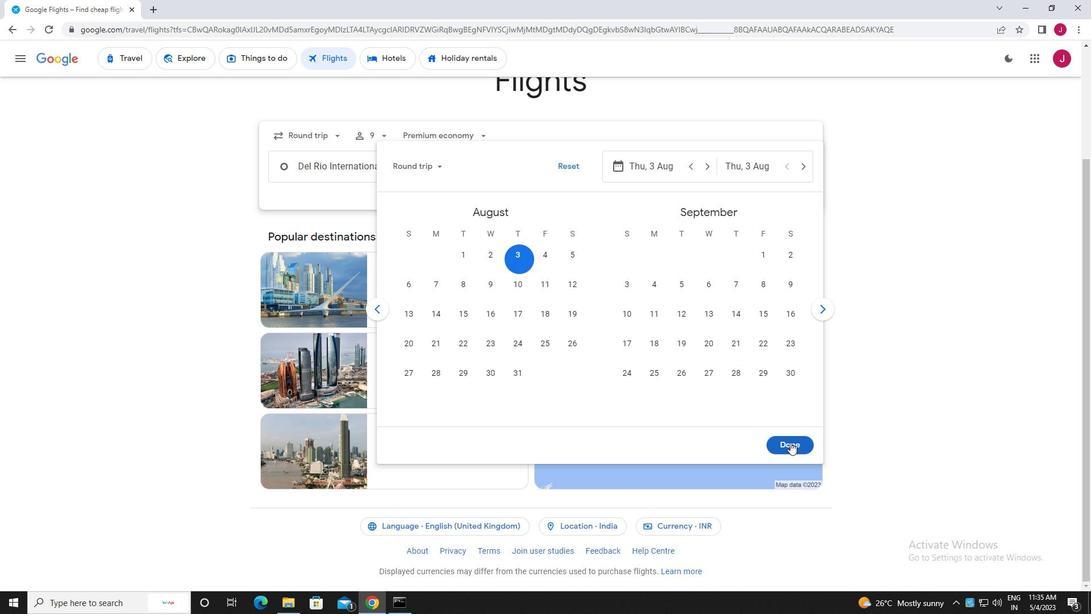 
Action: Mouse moved to (549, 205)
Screenshot: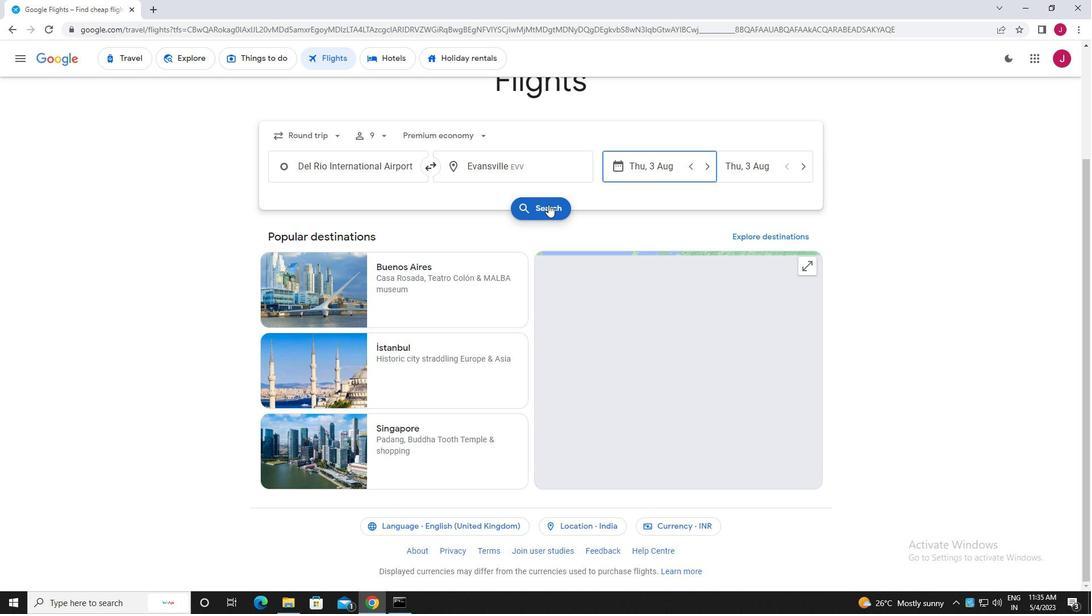 
Action: Mouse pressed left at (549, 205)
Screenshot: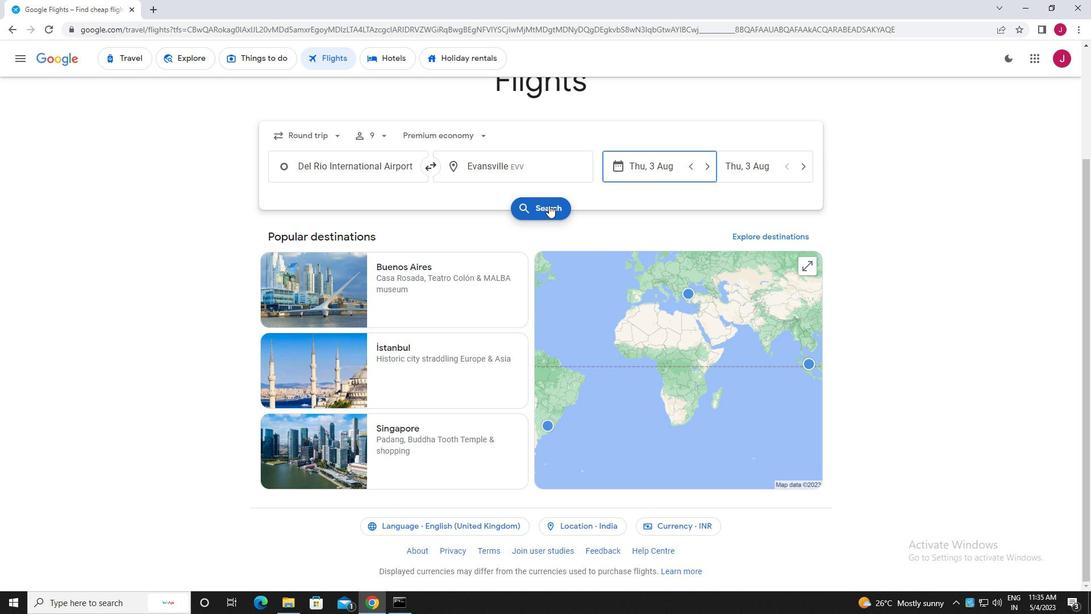 
Action: Mouse moved to (291, 160)
Screenshot: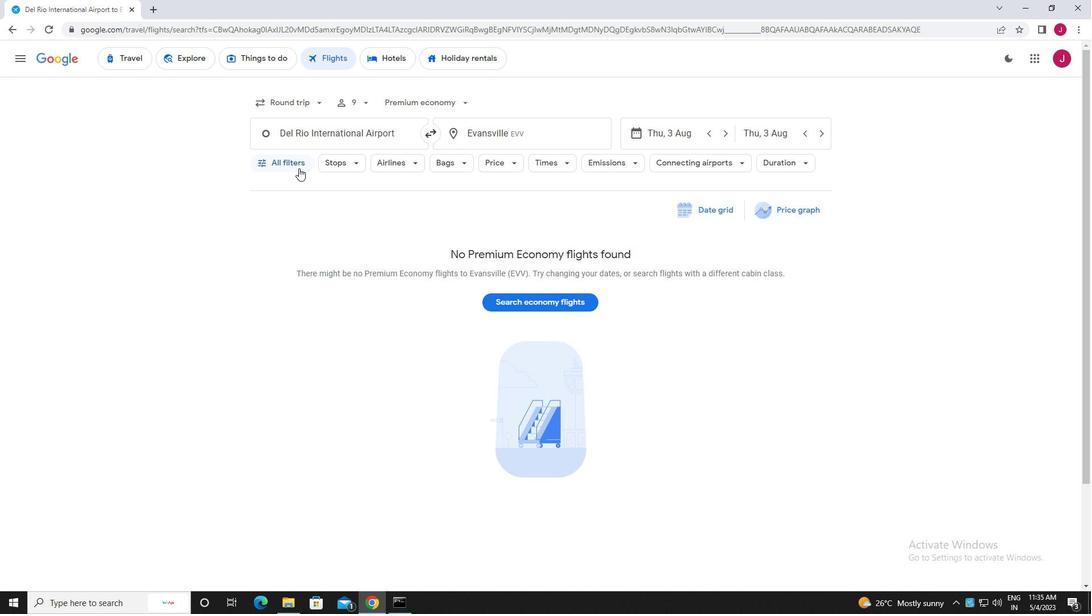 
Action: Mouse pressed left at (291, 160)
Screenshot: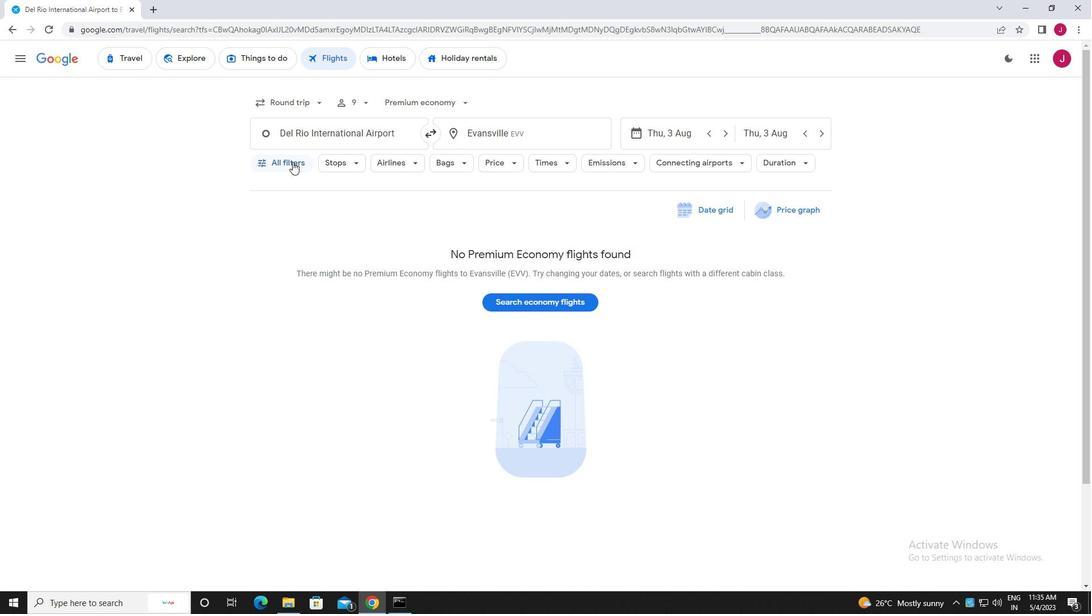 
Action: Mouse moved to (324, 216)
Screenshot: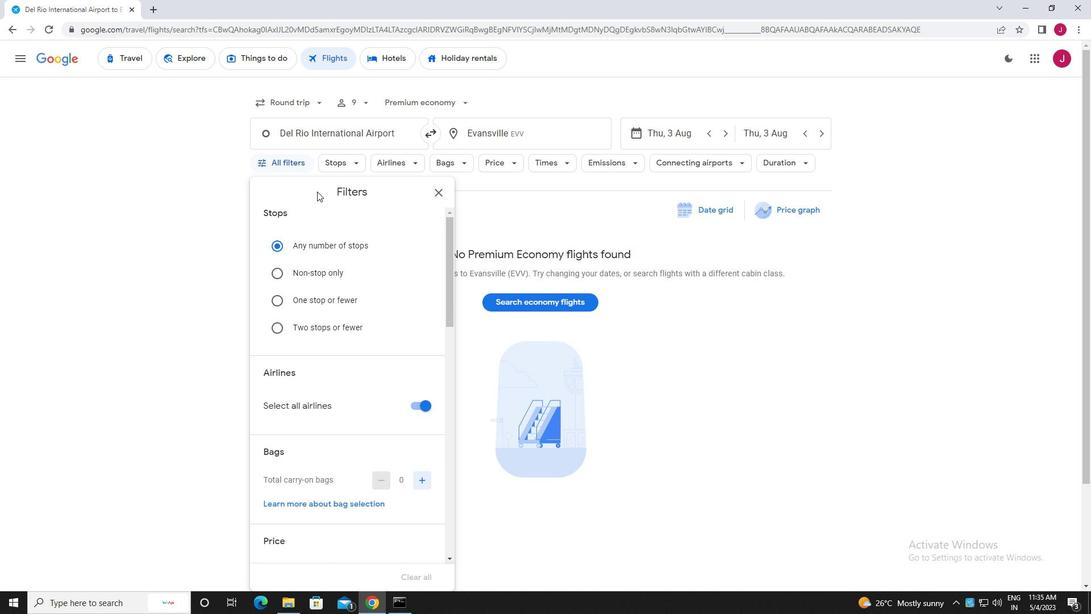 
Action: Mouse scrolled (324, 215) with delta (0, 0)
Screenshot: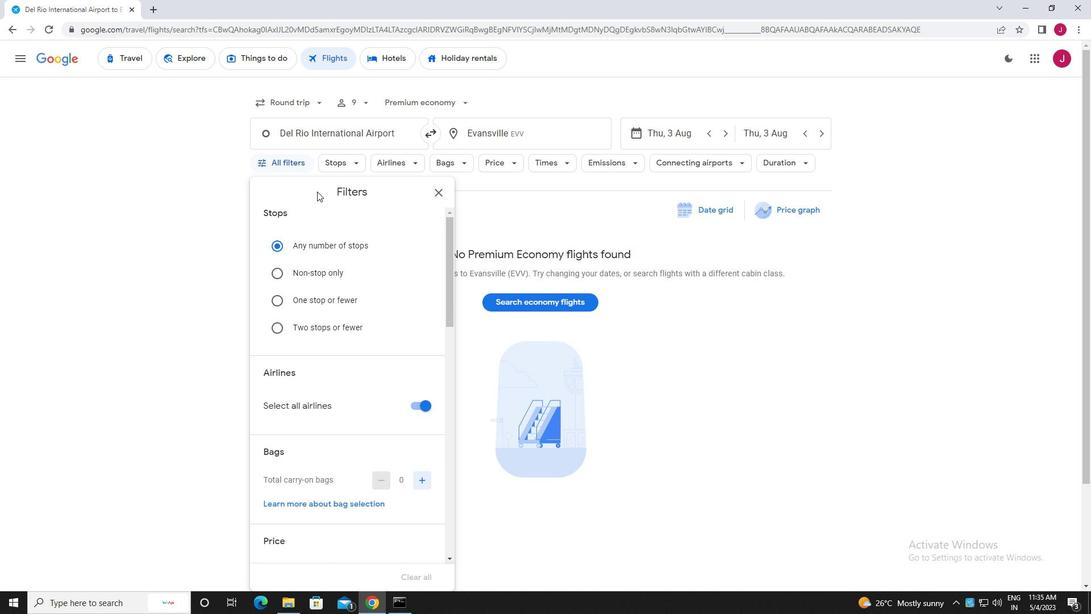
Action: Mouse moved to (325, 217)
Screenshot: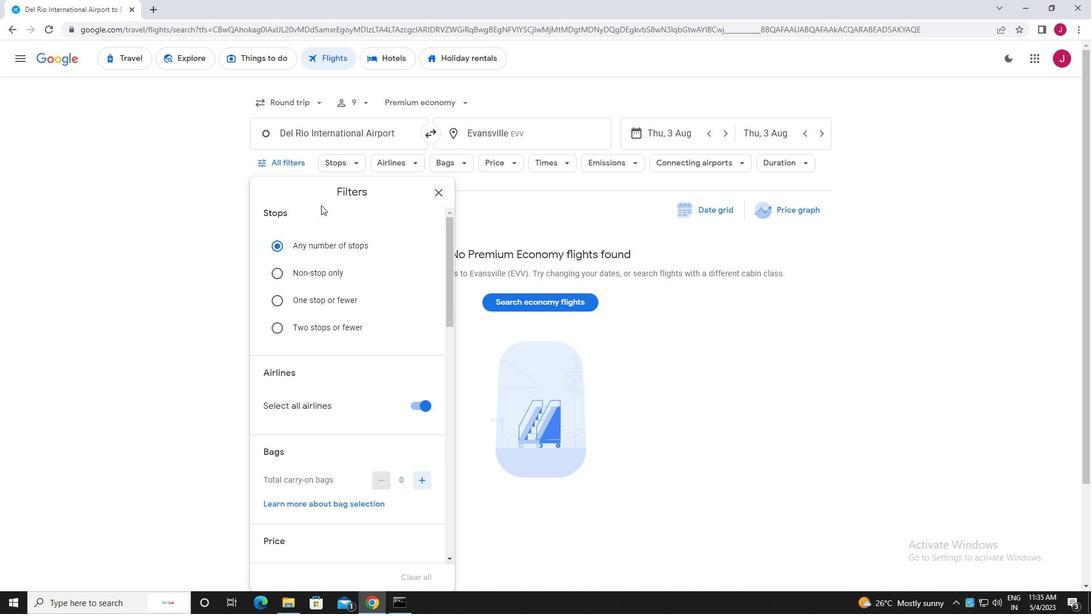 
Action: Mouse scrolled (325, 216) with delta (0, 0)
Screenshot: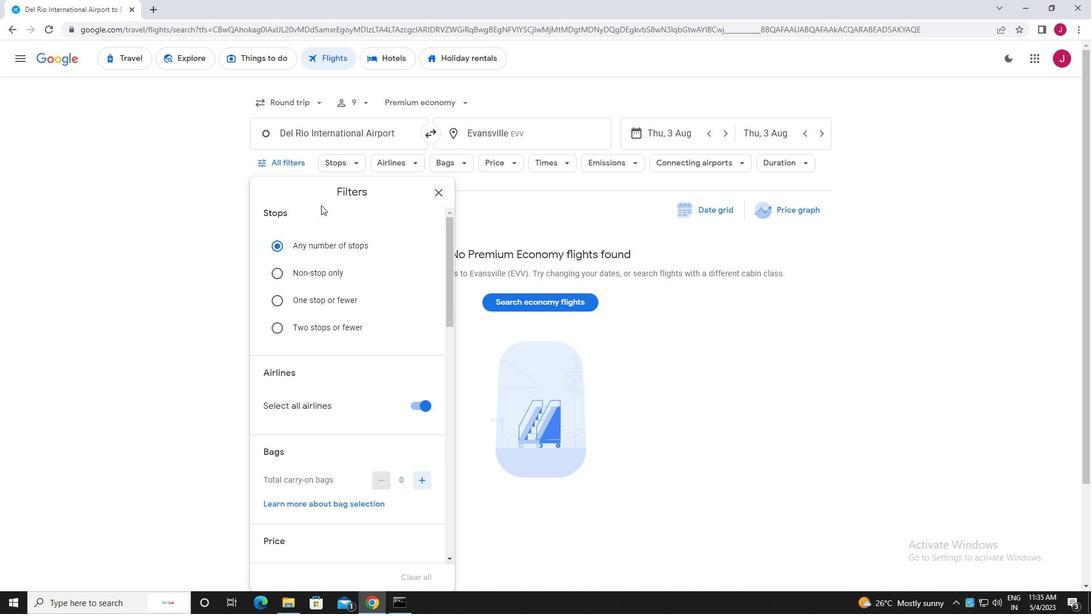 
Action: Mouse moved to (325, 217)
Screenshot: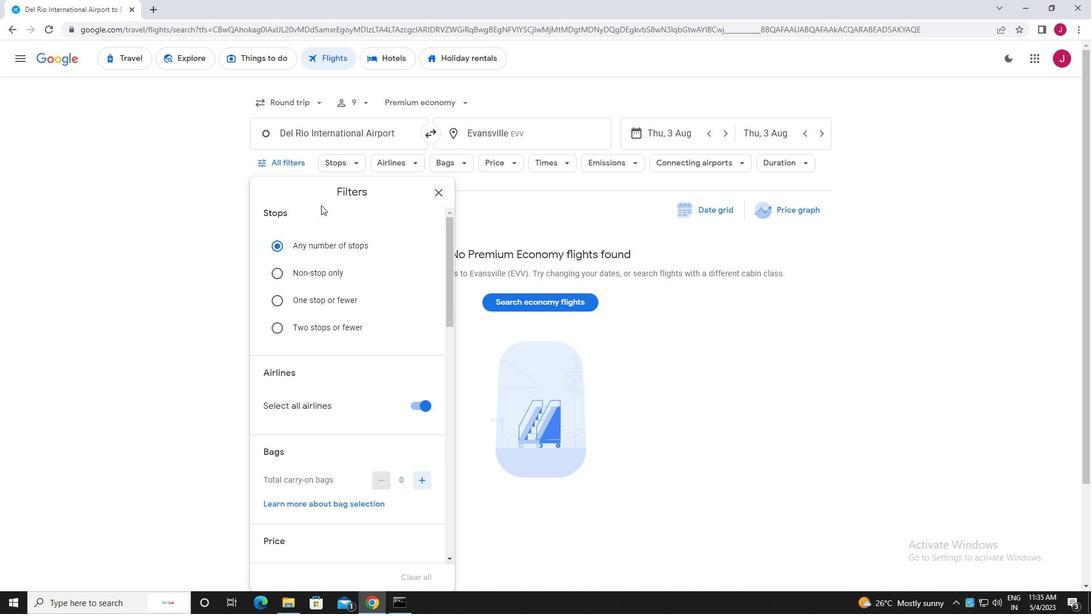 
Action: Mouse scrolled (325, 216) with delta (0, 0)
Screenshot: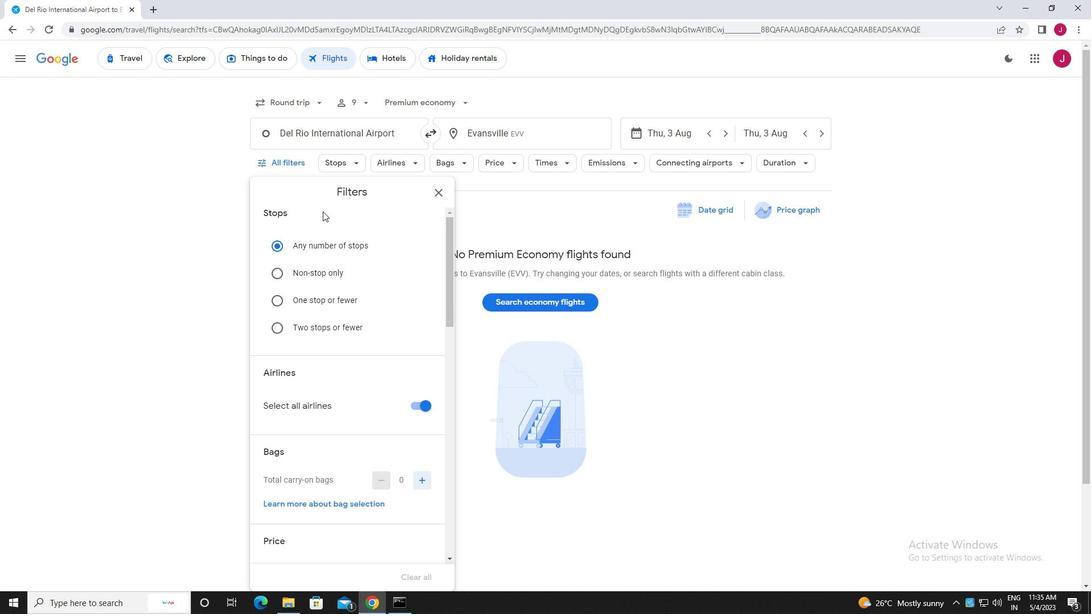 
Action: Mouse moved to (328, 221)
Screenshot: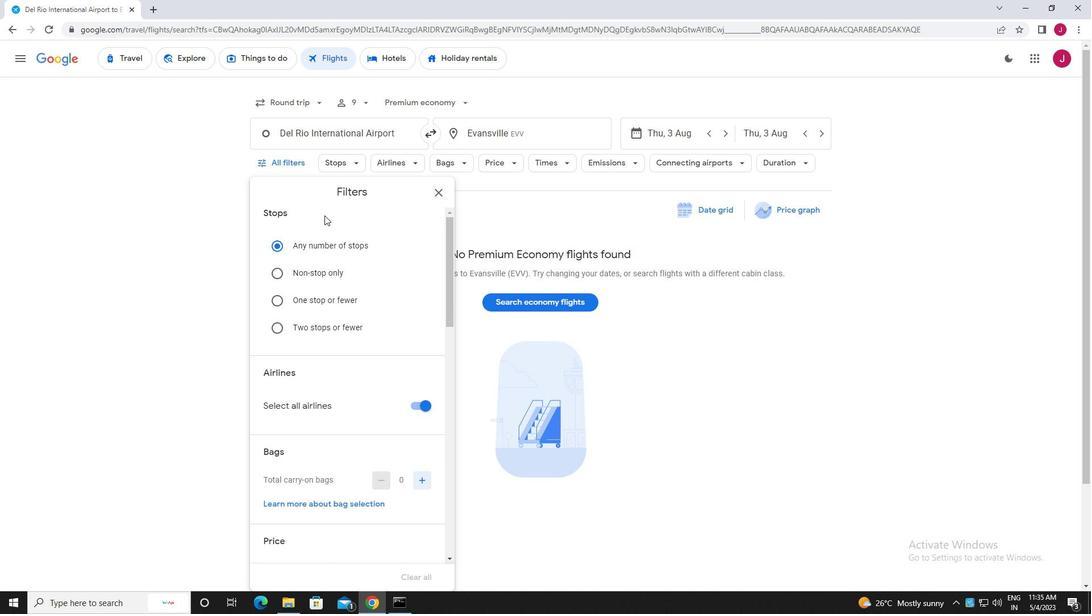 
Action: Mouse scrolled (328, 221) with delta (0, 0)
Screenshot: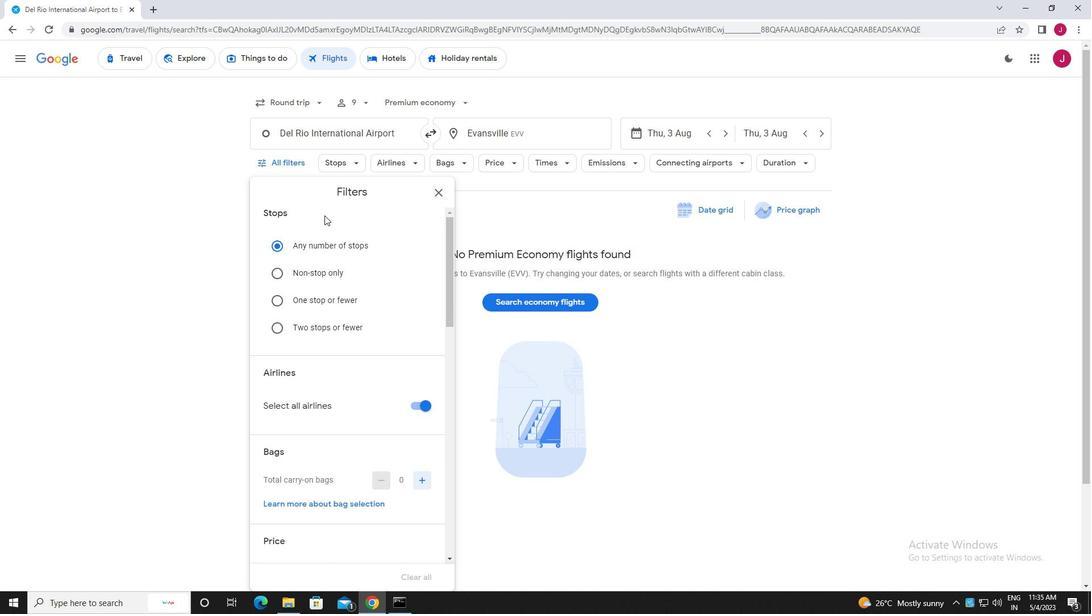 
Action: Mouse moved to (412, 236)
Screenshot: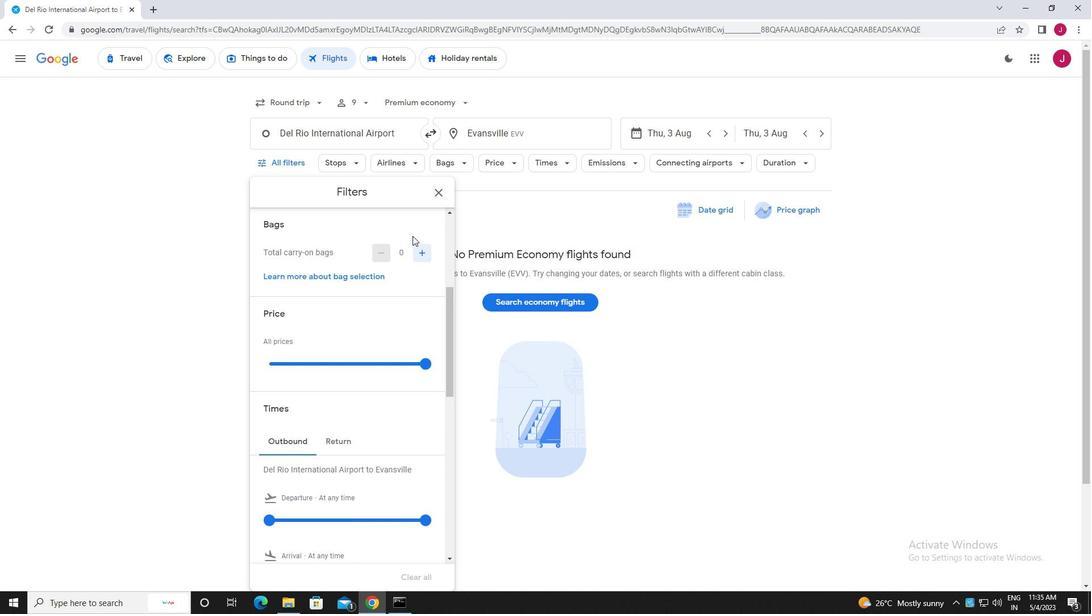 
Action: Mouse scrolled (412, 236) with delta (0, 0)
Screenshot: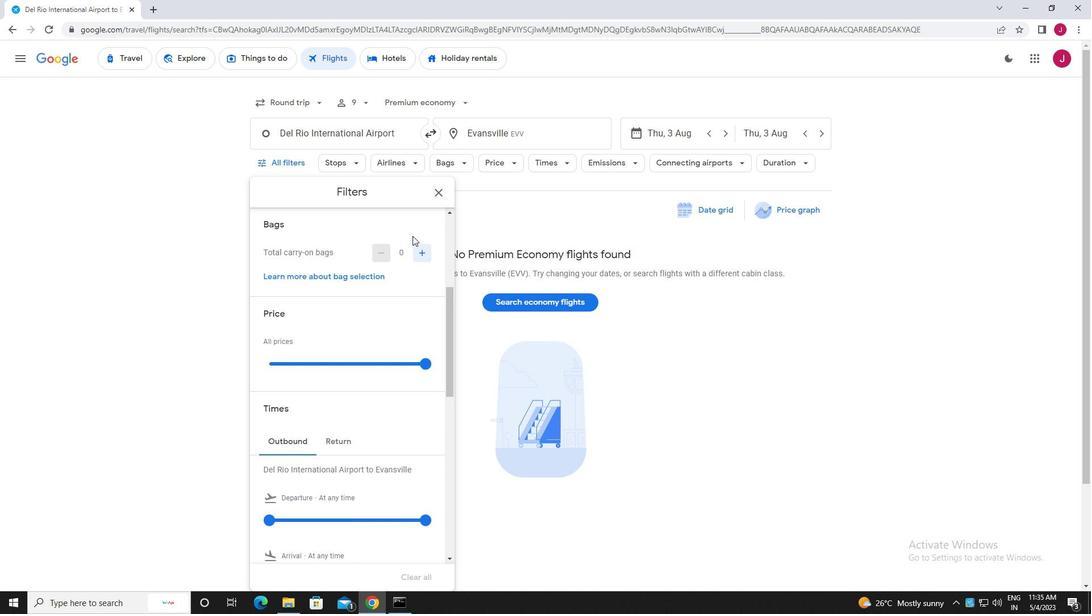 
Action: Mouse moved to (418, 236)
Screenshot: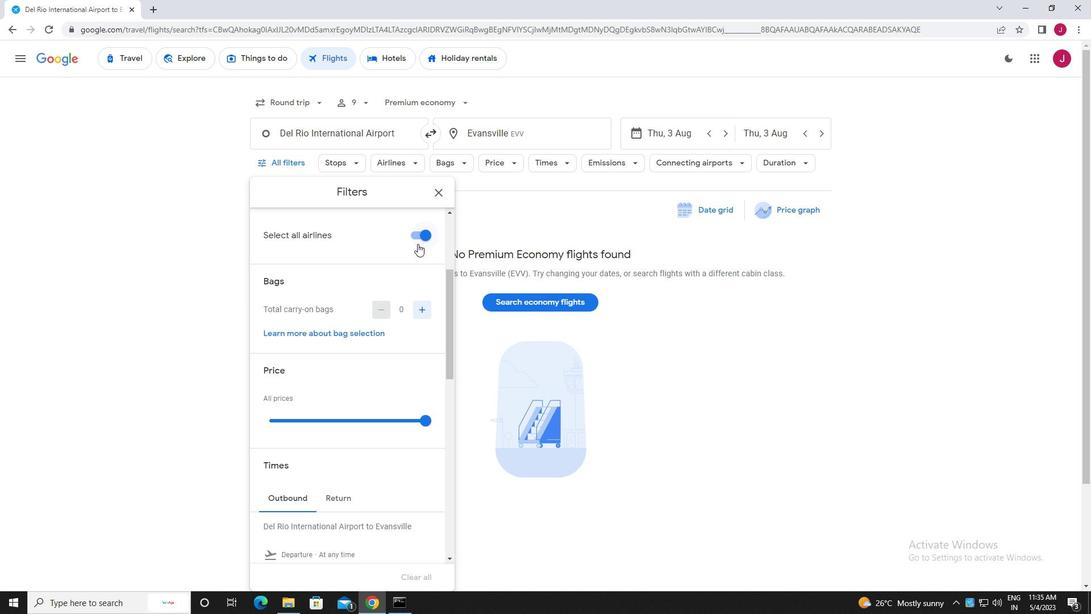 
Action: Mouse pressed left at (418, 236)
Screenshot: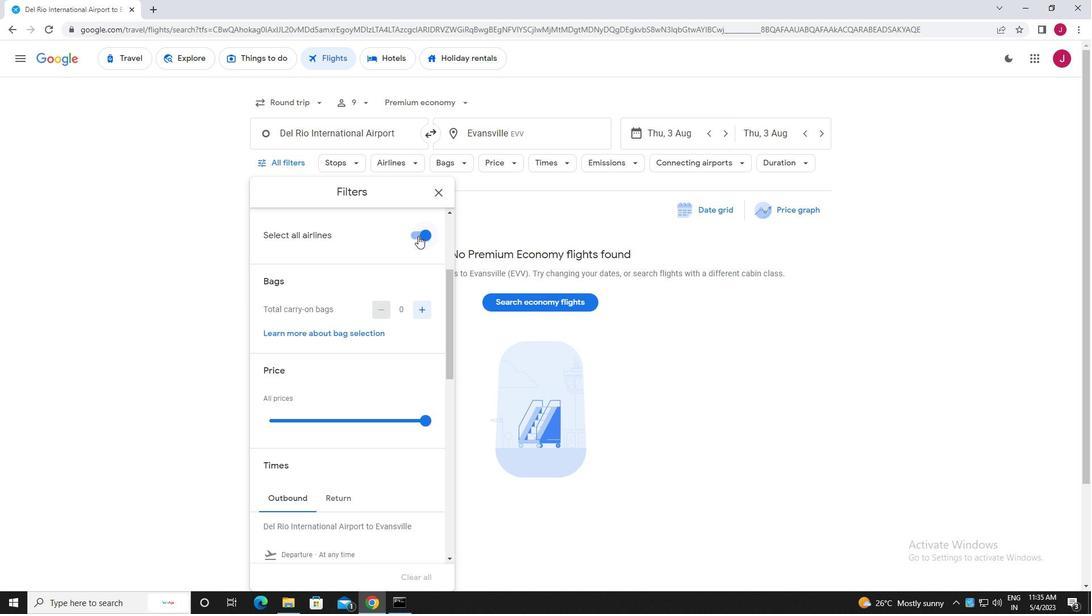 
Action: Mouse moved to (382, 247)
Screenshot: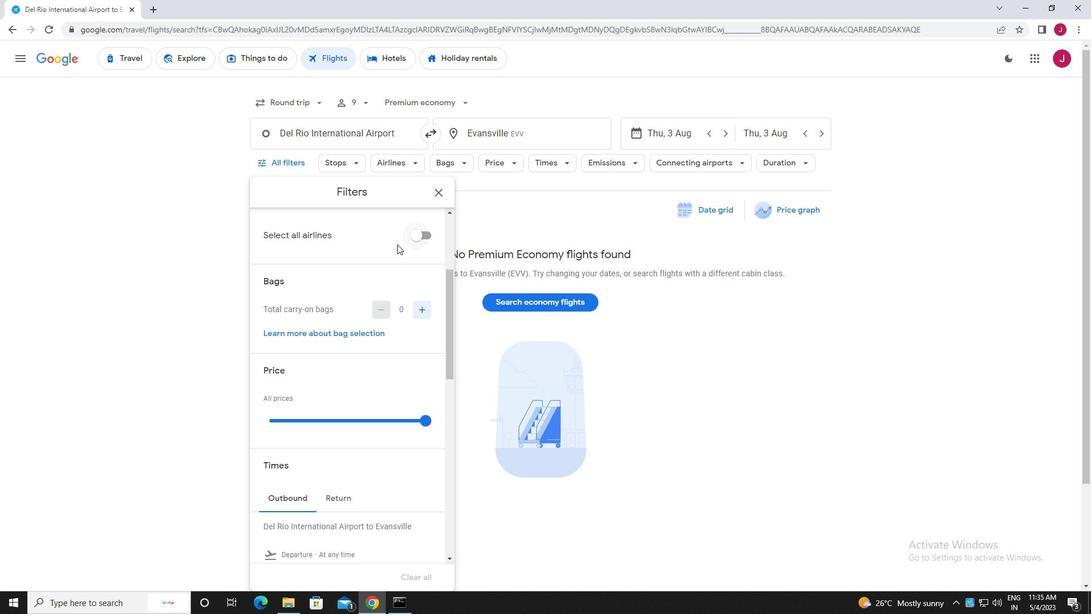 
Action: Mouse scrolled (382, 246) with delta (0, 0)
Screenshot: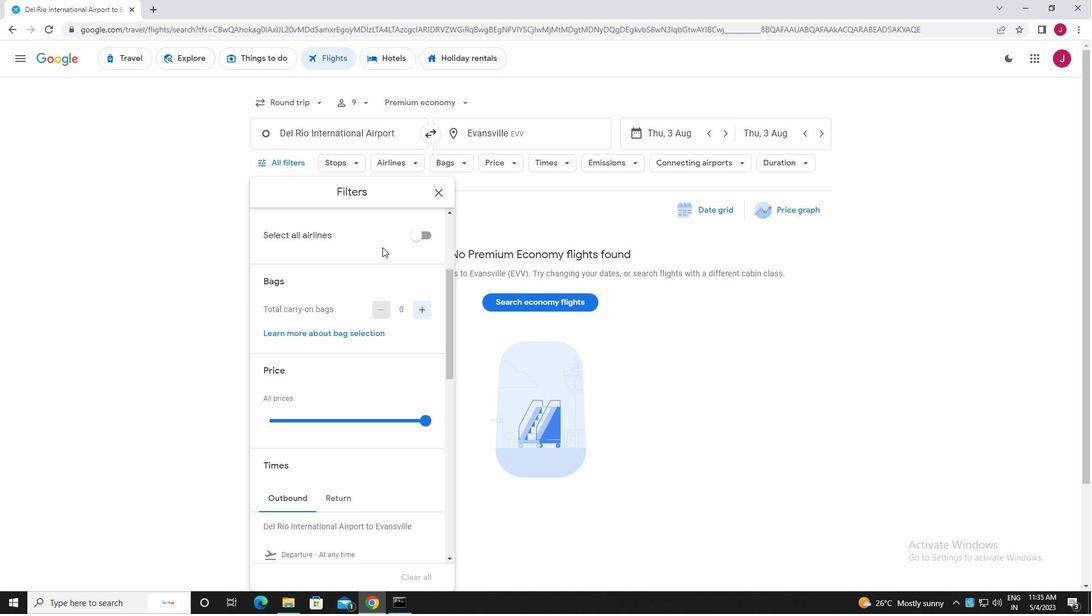 
Action: Mouse scrolled (382, 246) with delta (0, 0)
Screenshot: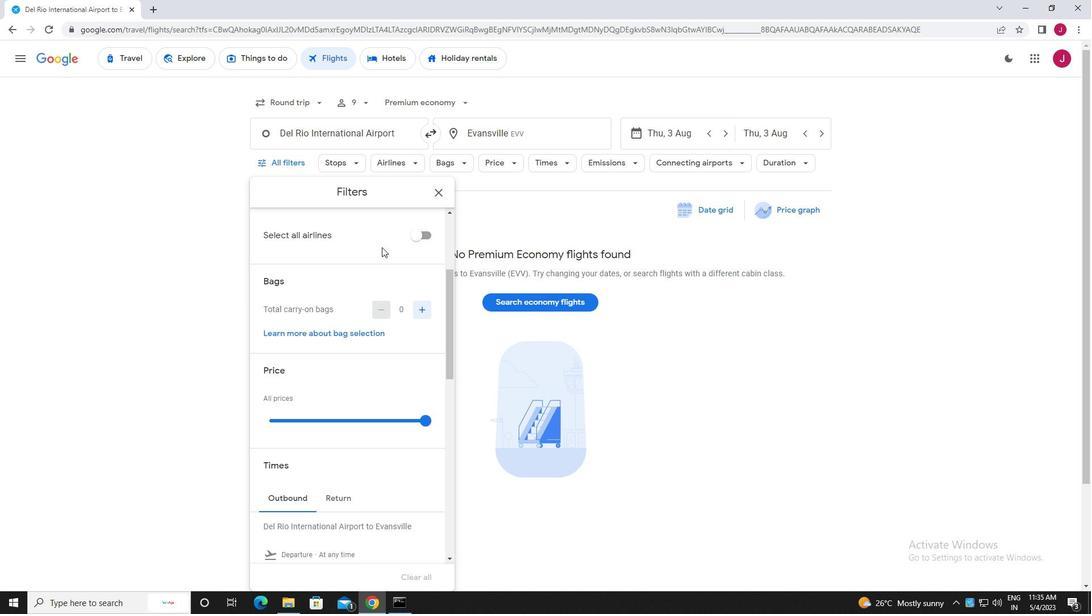
Action: Mouse scrolled (382, 247) with delta (0, 0)
Screenshot: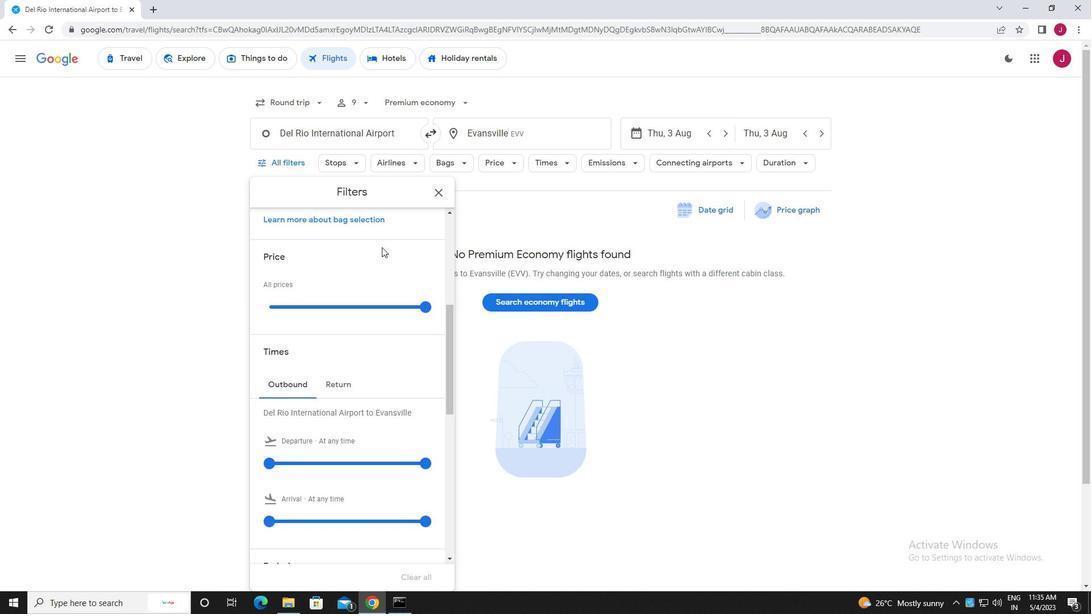 
Action: Mouse moved to (406, 265)
Screenshot: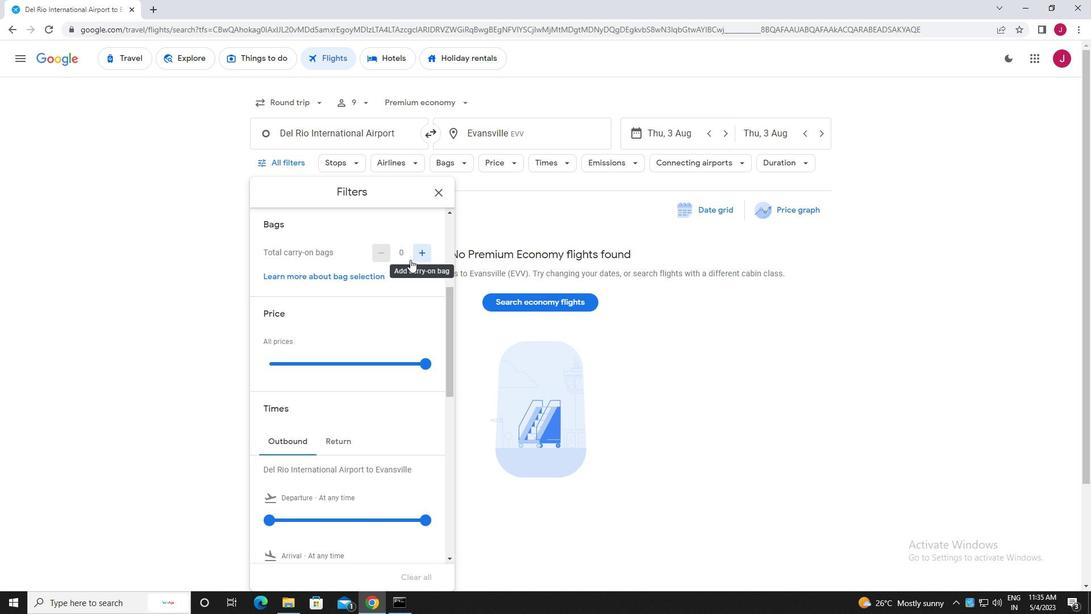 
Action: Mouse scrolled (406, 265) with delta (0, 0)
Screenshot: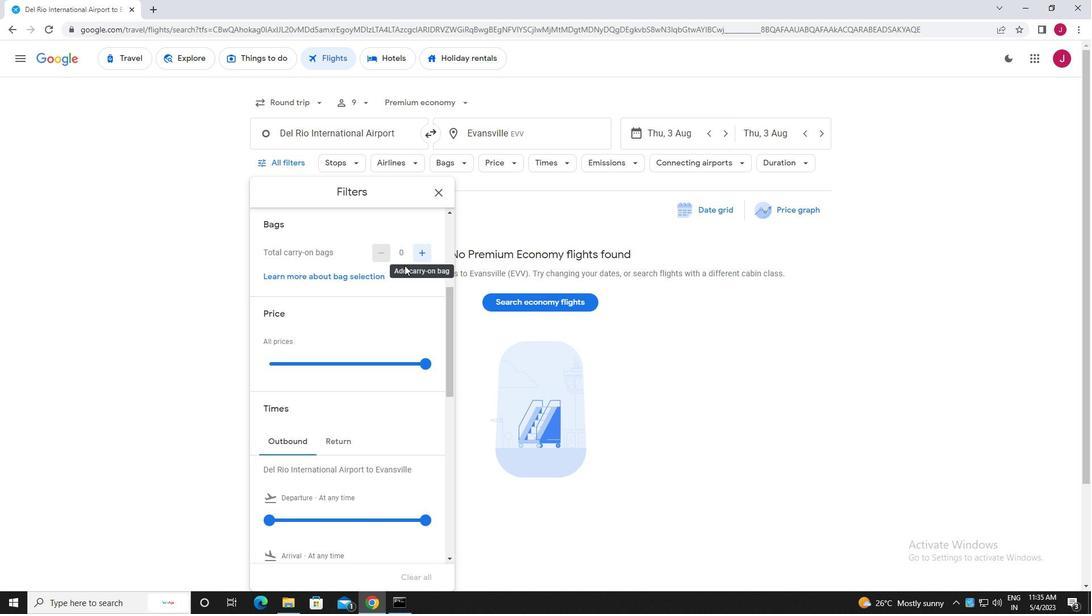
Action: Mouse scrolled (406, 265) with delta (0, 0)
Screenshot: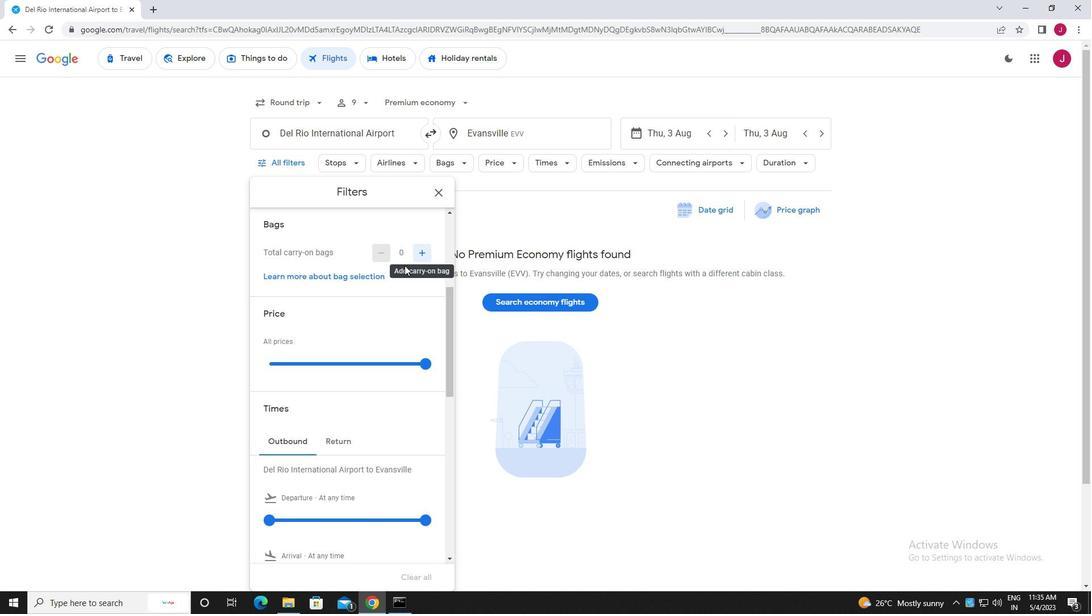 
Action: Mouse moved to (418, 252)
Screenshot: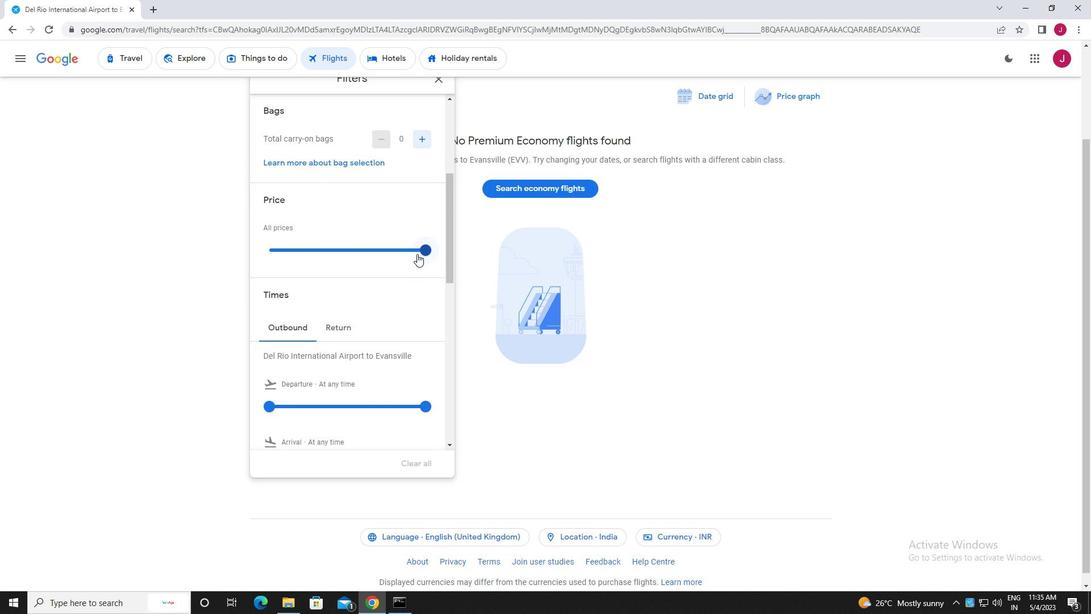 
Action: Mouse scrolled (418, 251) with delta (0, 0)
Screenshot: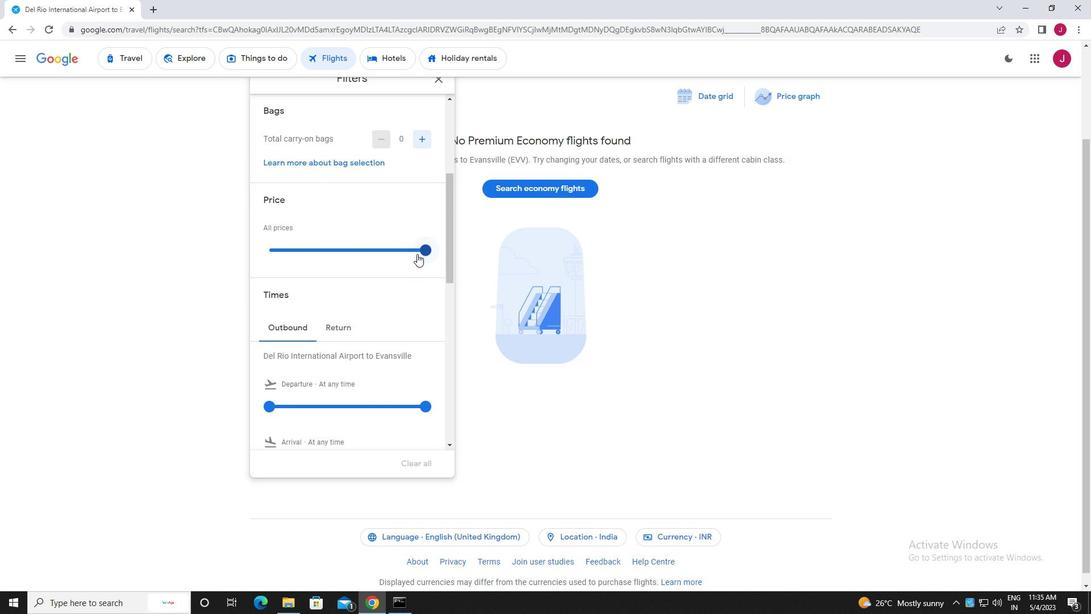 
Action: Mouse moved to (424, 195)
Screenshot: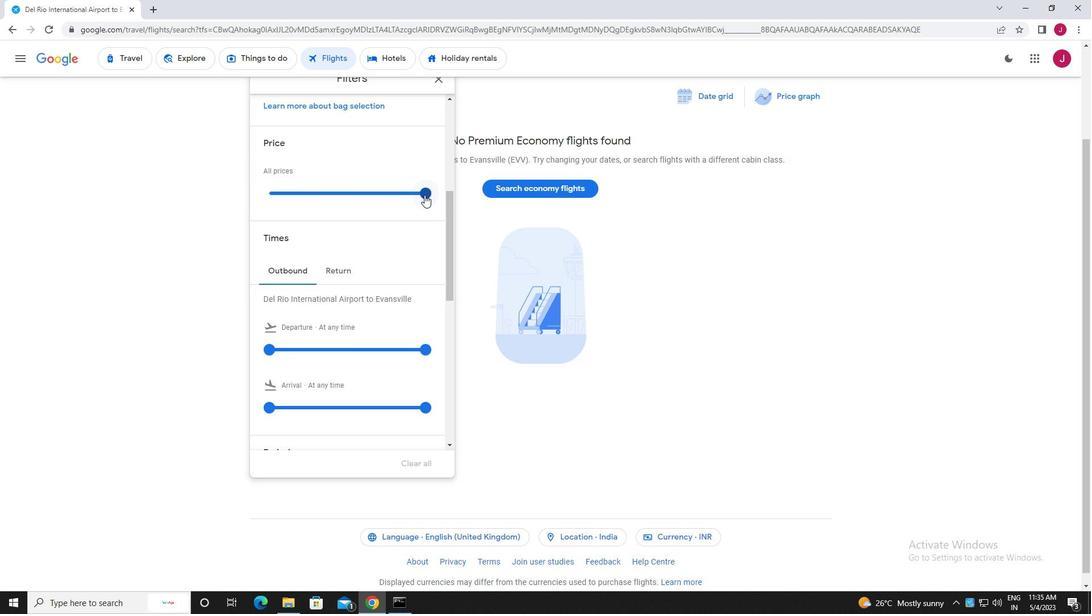 
Action: Mouse pressed left at (424, 195)
Screenshot: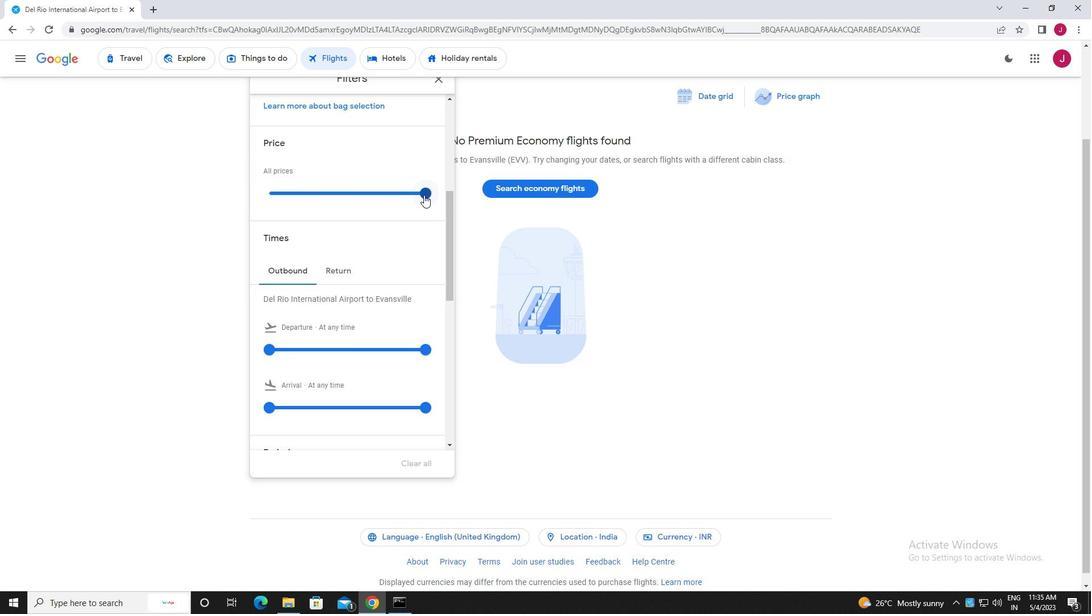 
Action: Mouse moved to (338, 223)
Screenshot: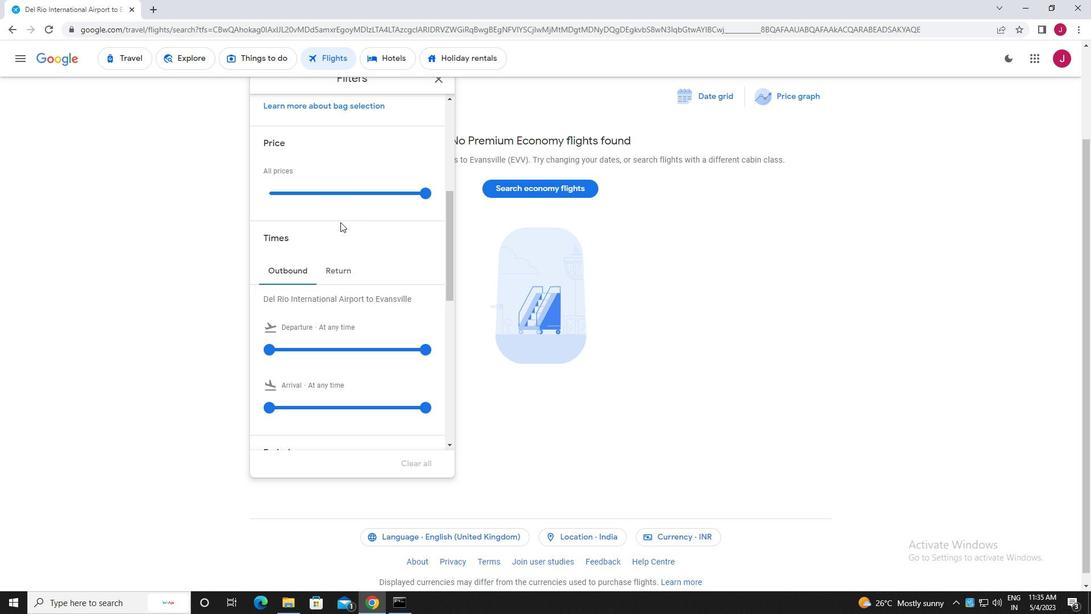 
Action: Mouse scrolled (338, 222) with delta (0, 0)
Screenshot: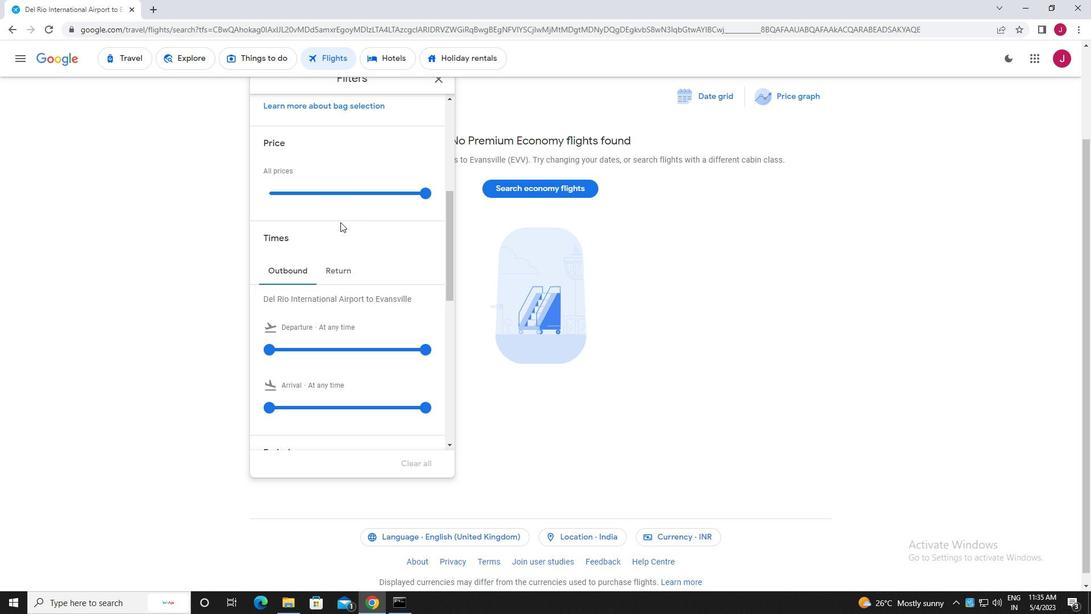 
Action: Mouse moved to (338, 224)
Screenshot: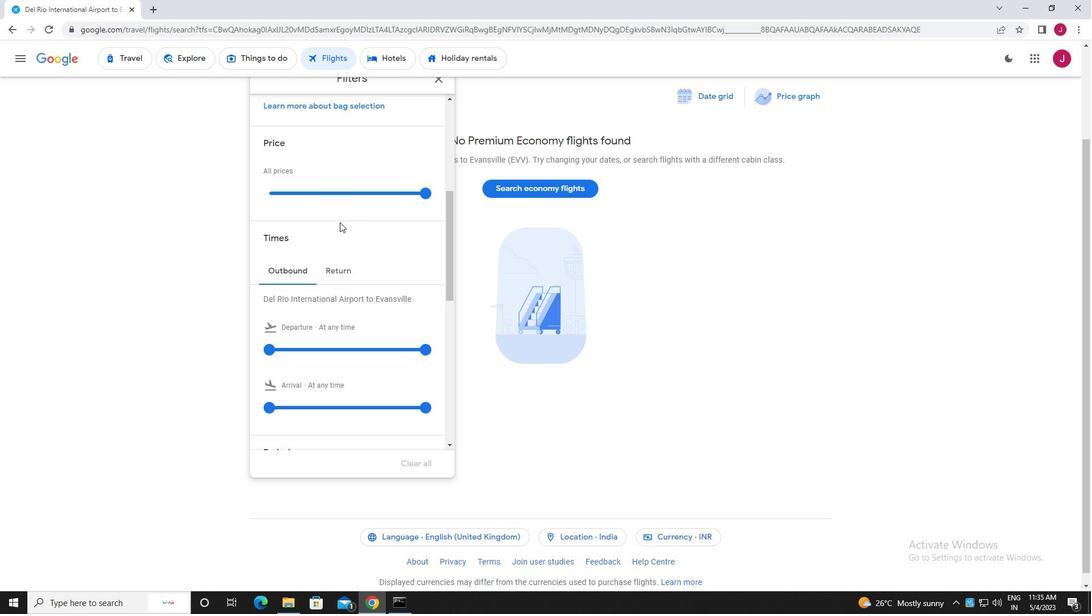
Action: Mouse scrolled (338, 223) with delta (0, 0)
Screenshot: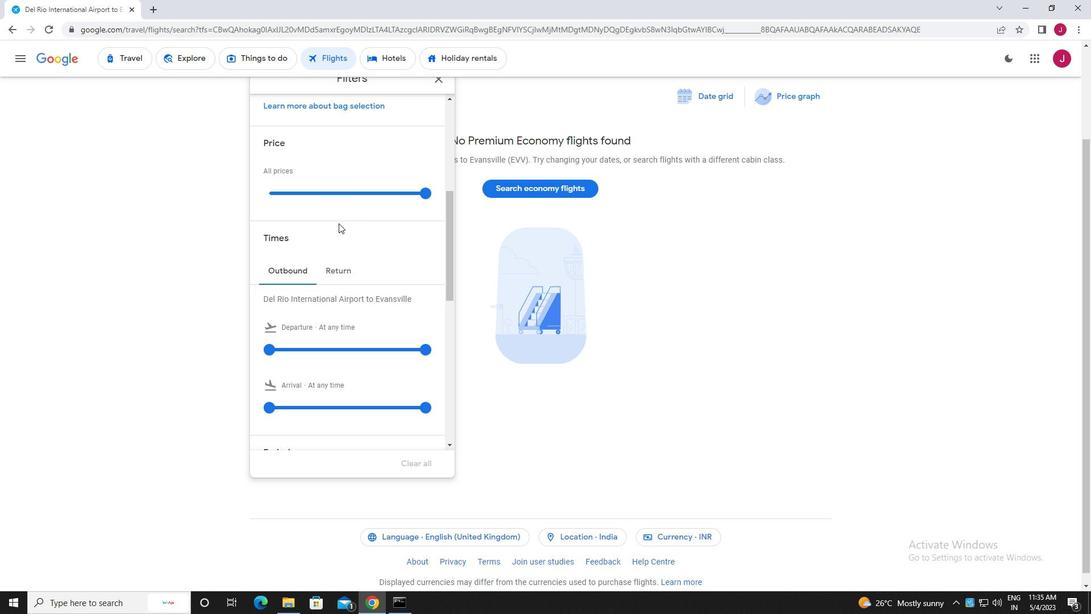 
Action: Mouse moved to (308, 190)
Screenshot: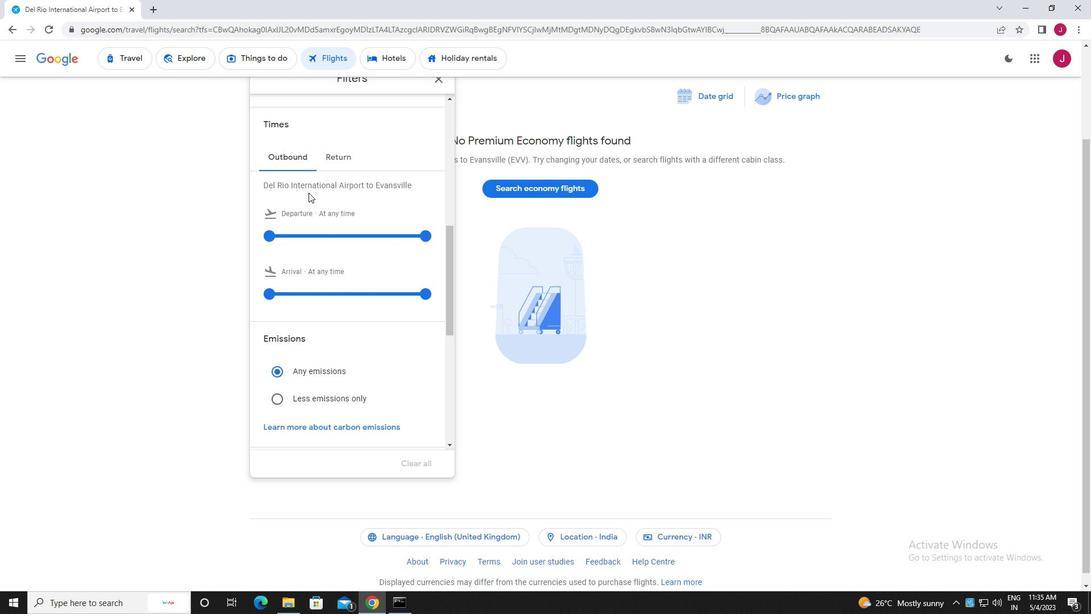 
Action: Mouse scrolled (308, 191) with delta (0, 0)
Screenshot: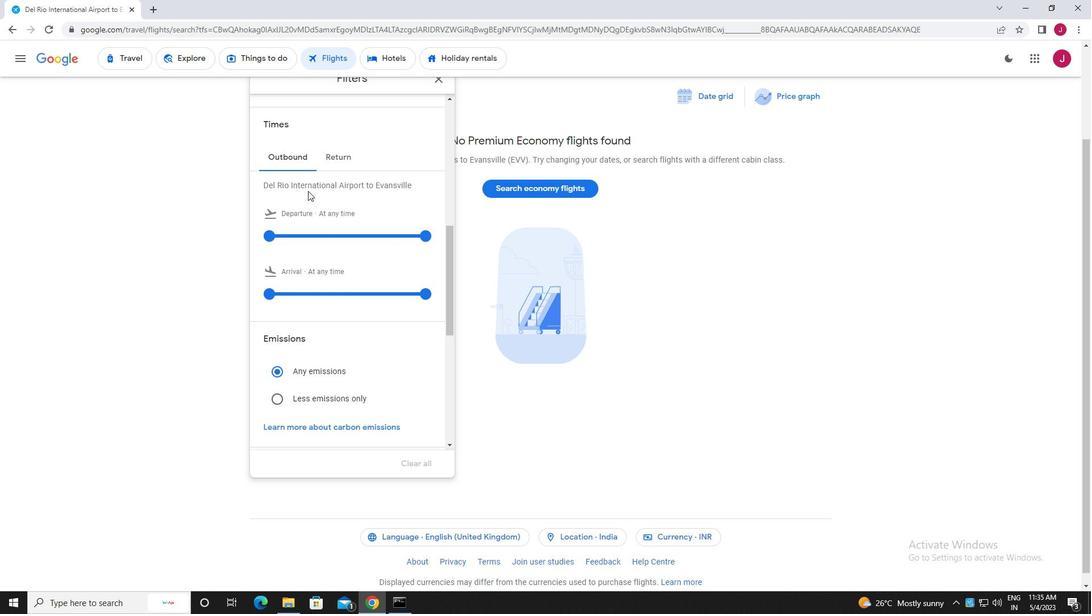 
Action: Mouse moved to (272, 290)
Screenshot: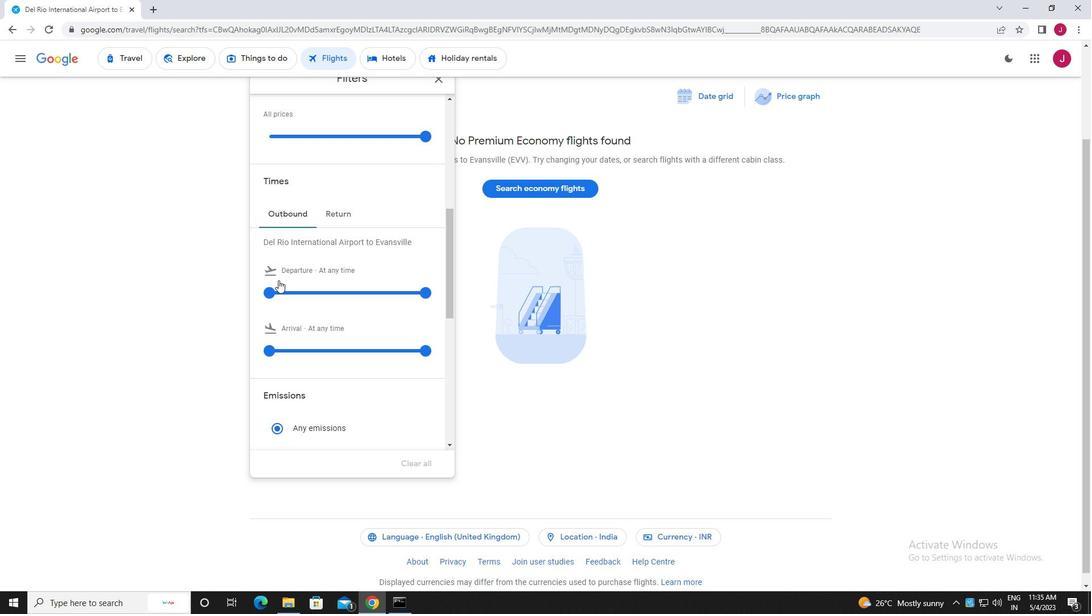 
Action: Mouse pressed left at (272, 290)
Screenshot: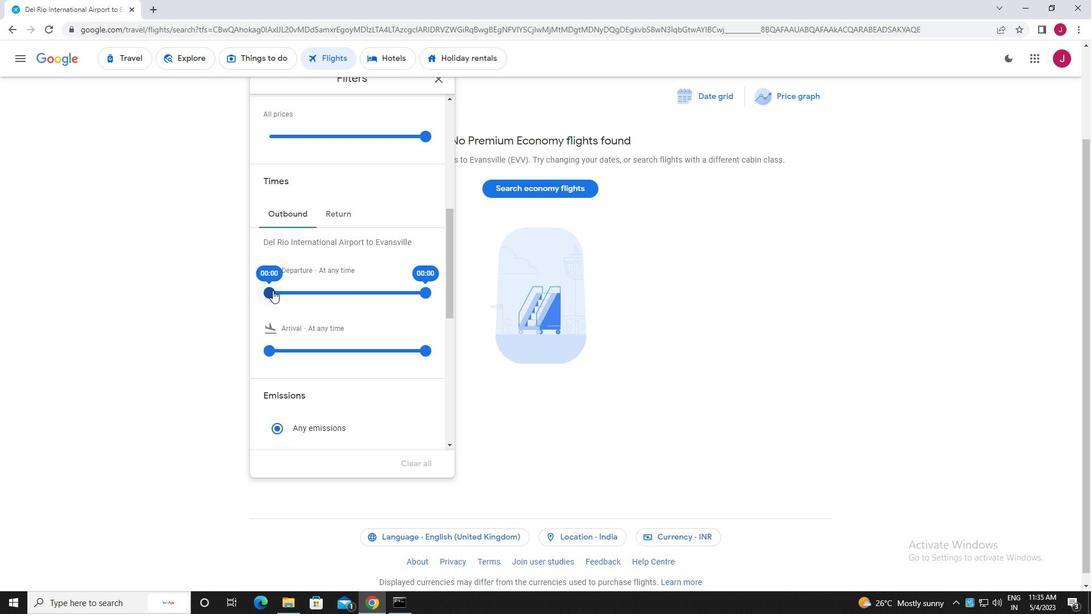 
Action: Mouse moved to (424, 292)
Screenshot: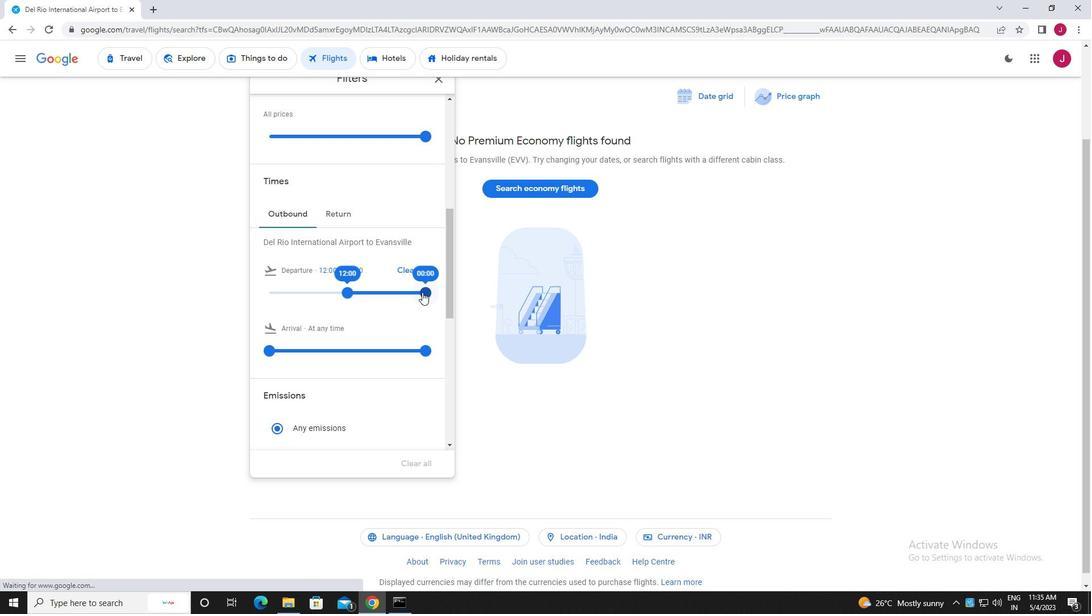 
Action: Mouse pressed left at (424, 292)
Screenshot: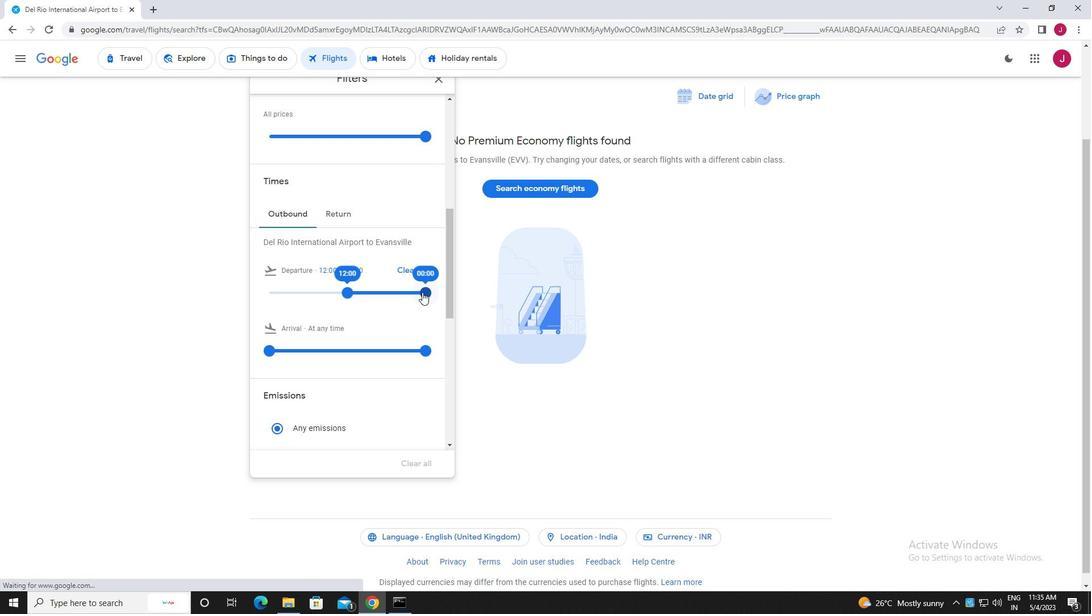 
Action: Mouse moved to (439, 100)
Screenshot: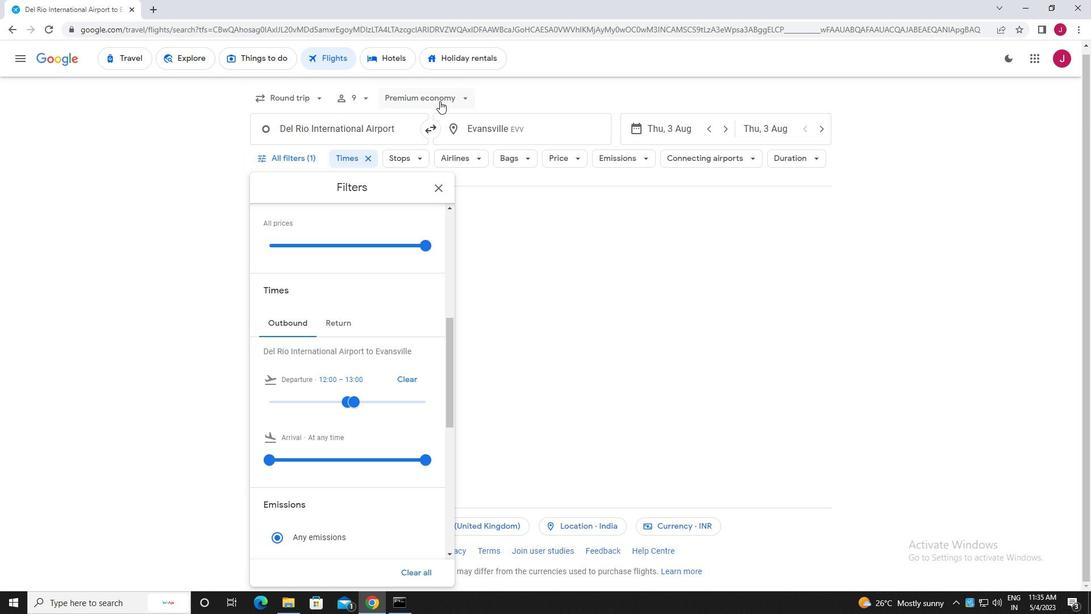 
Action: Mouse pressed left at (439, 100)
Screenshot: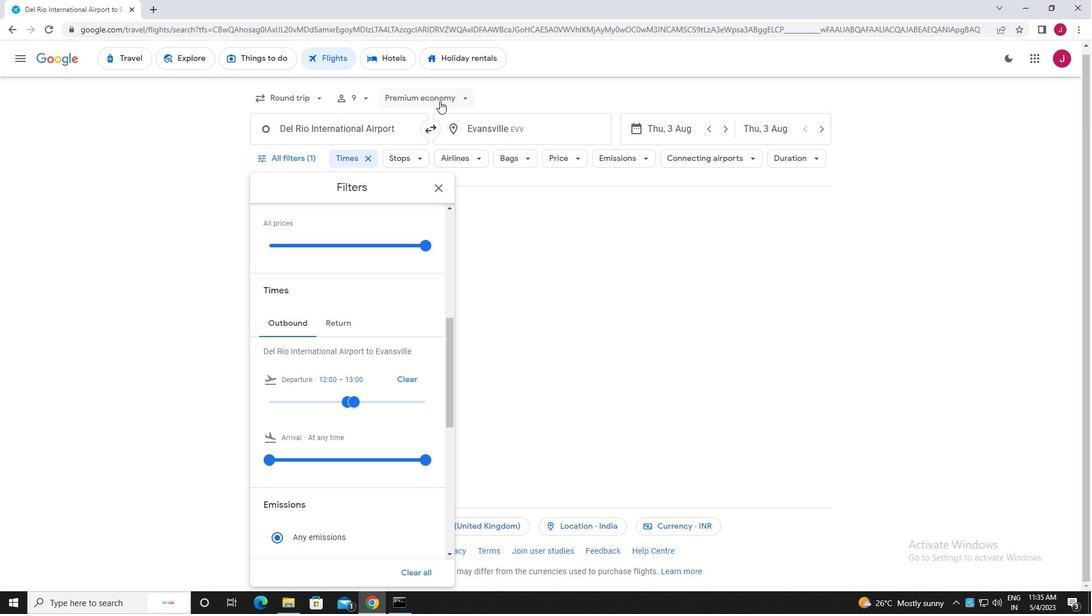 
Action: Mouse moved to (435, 101)
Screenshot: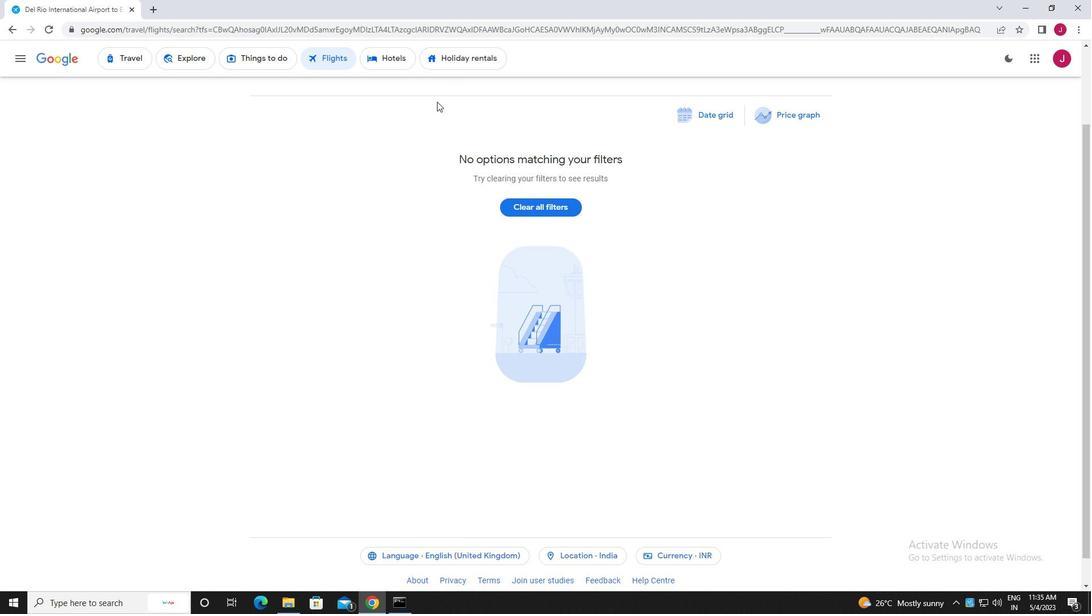 
